 Task: Forward as attachment   from Email0000000010 including the signature Sign0000000001 to Email0000000001; Email000000002; Email000000003 with a subject Subject0000000022 and add a message Message0000000023. Forward as attachment   from Email0000000010 including the signature Sign0000000001 to Email0000000001 with a cc to Email0000000002 with a subject Subject0000000021 and add a message Message0000000023. Forward as attachment   from Email0000000010 including the signature Sign0000000001 to Email0000000001 with a cc to Email0000000002 and bcc to Email0000000003 with a subject Subject0000000021 and add a message Message0000000023. Forward as attachment   from Email0000000010 including the signature Sign0000000001 to Email0000000001; Email000000002 with a cc to Email0000000003; Email000000004 and bcc to Email0000000005 with a subject Subject0000000021 and add a message Message0000000023. Forward as attachment   from Email0000000010 including the signature Sign0000000001 to Email0000000001 with a cc to Email0000000002 with a subject Subject0000000021 and add a message Message0000000023
Action: Mouse moved to (1003, 310)
Screenshot: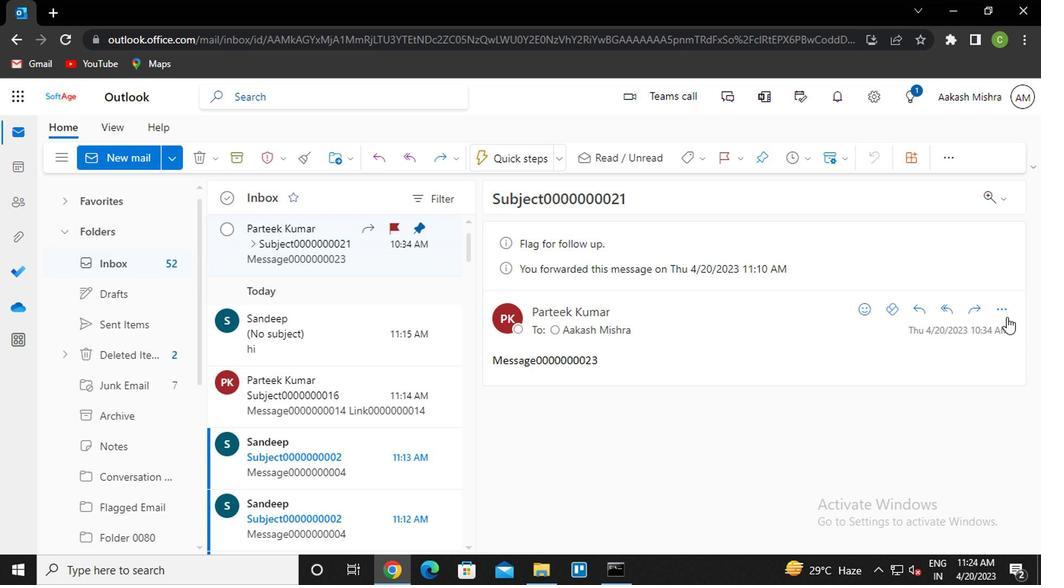 
Action: Mouse pressed left at (1003, 310)
Screenshot: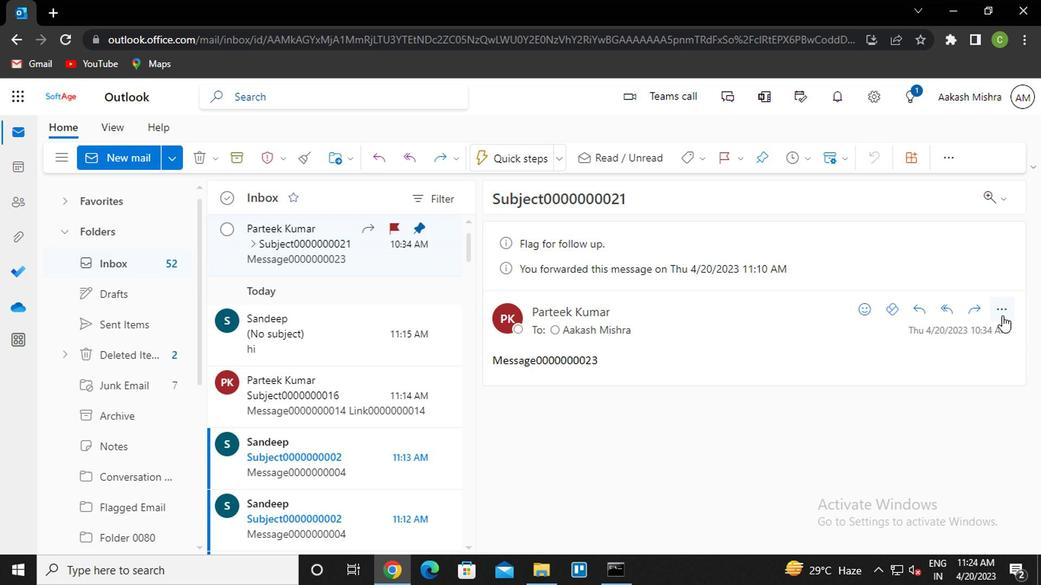 
Action: Mouse moved to (894, 183)
Screenshot: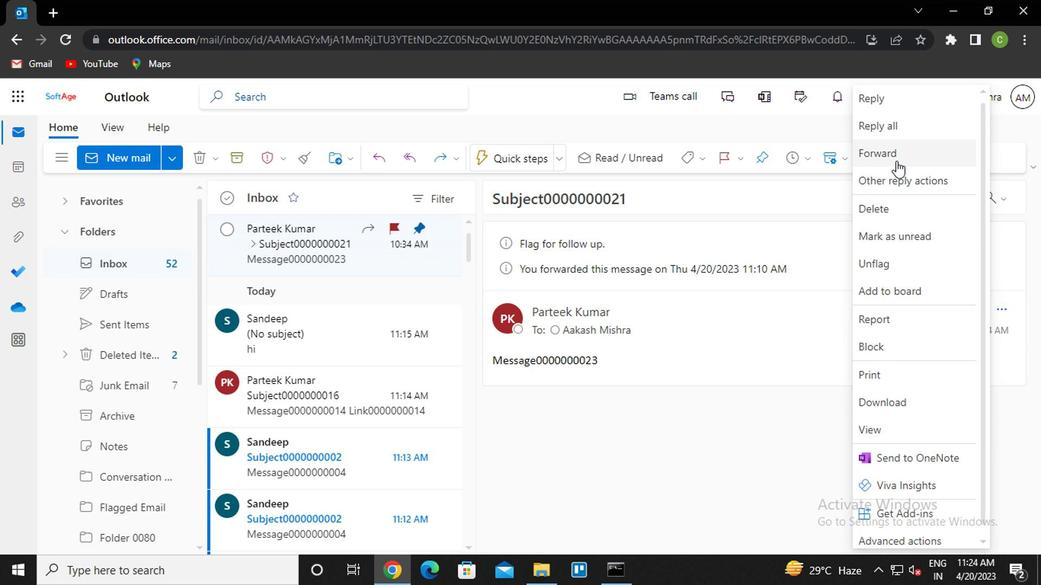 
Action: Mouse pressed left at (894, 183)
Screenshot: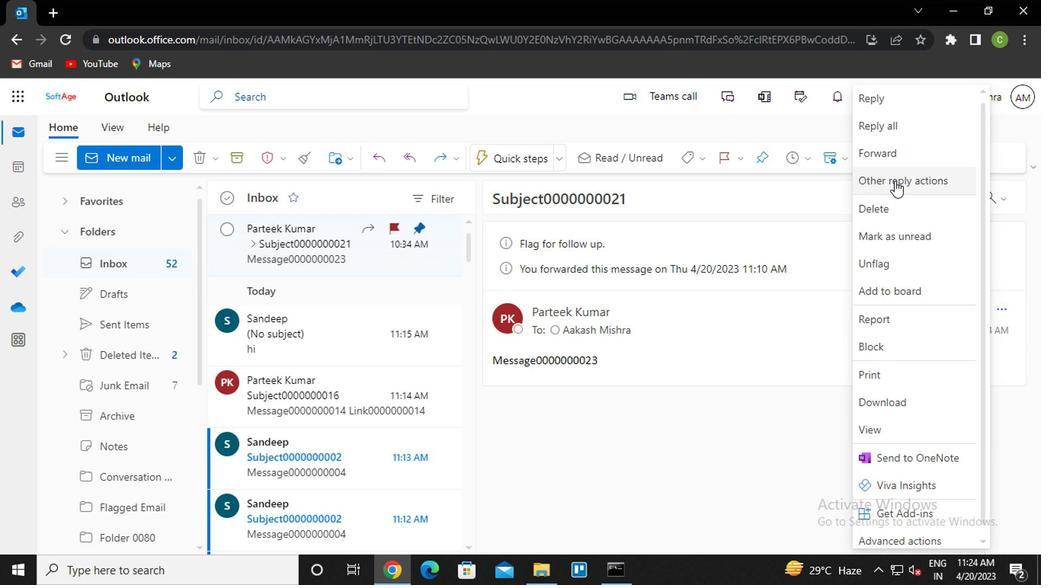 
Action: Mouse moved to (803, 203)
Screenshot: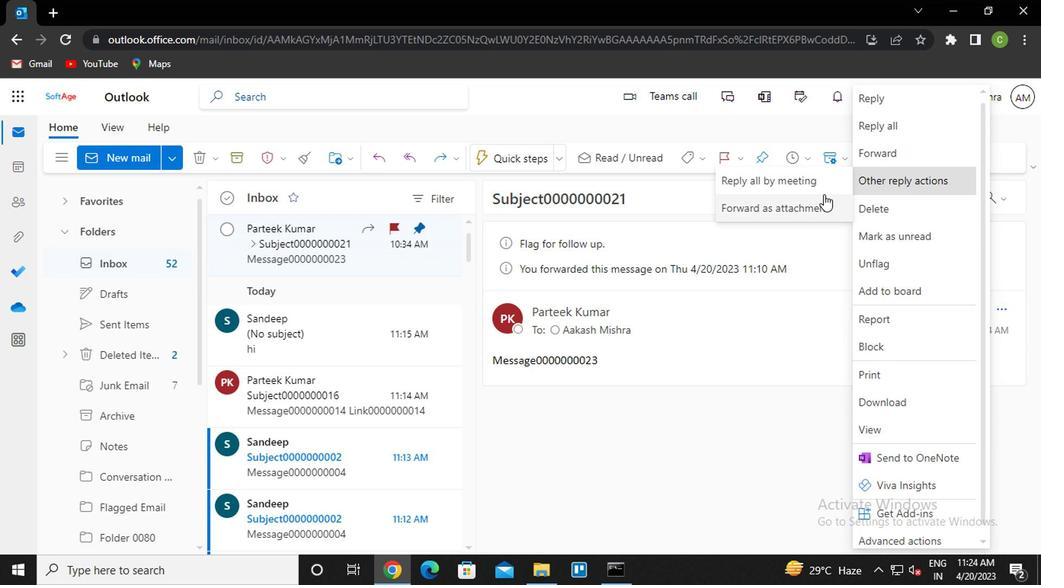 
Action: Mouse pressed left at (803, 203)
Screenshot: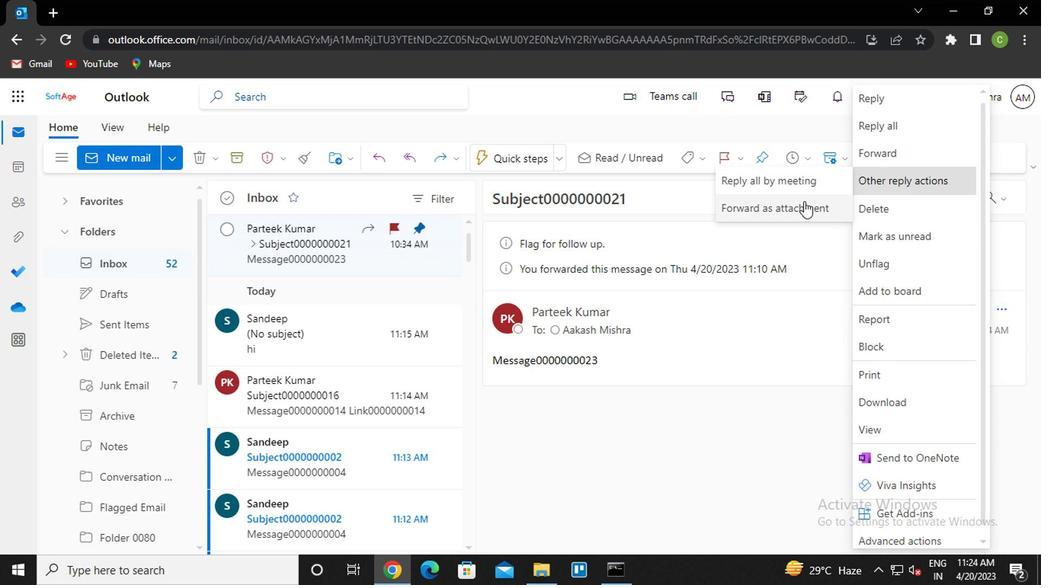 
Action: Mouse moved to (781, 159)
Screenshot: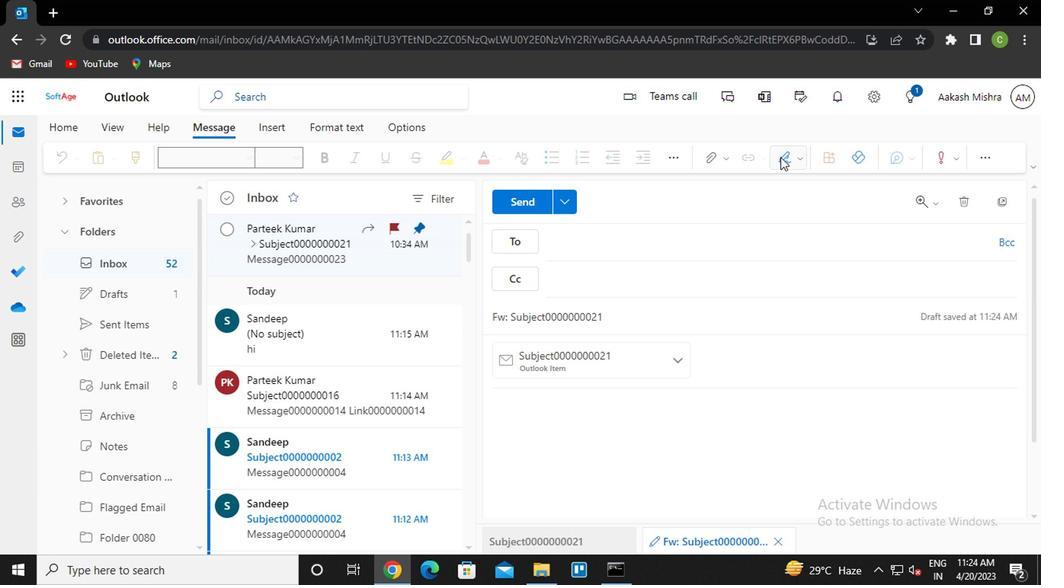 
Action: Mouse pressed left at (781, 159)
Screenshot: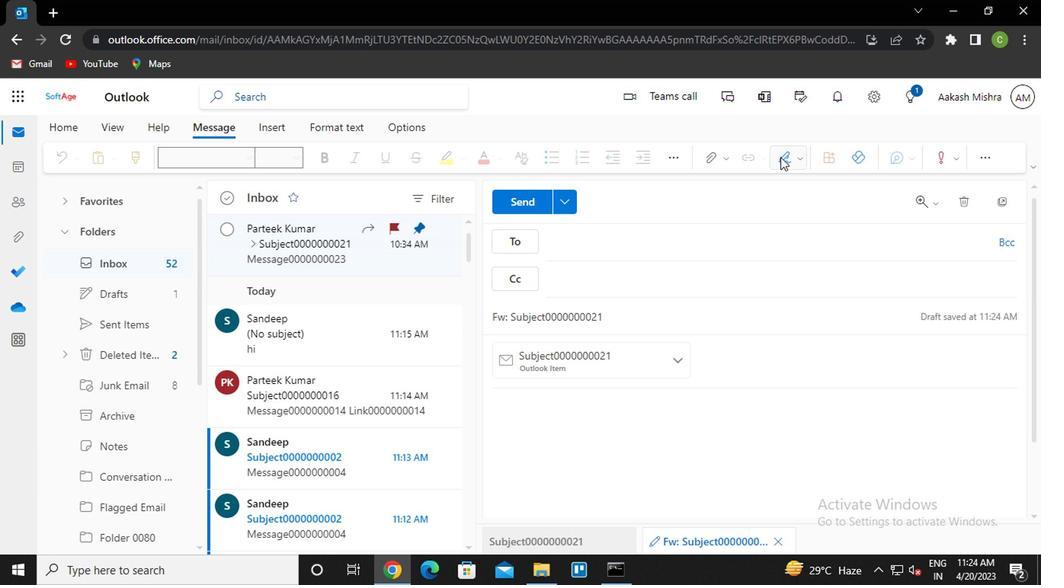 
Action: Mouse moved to (758, 183)
Screenshot: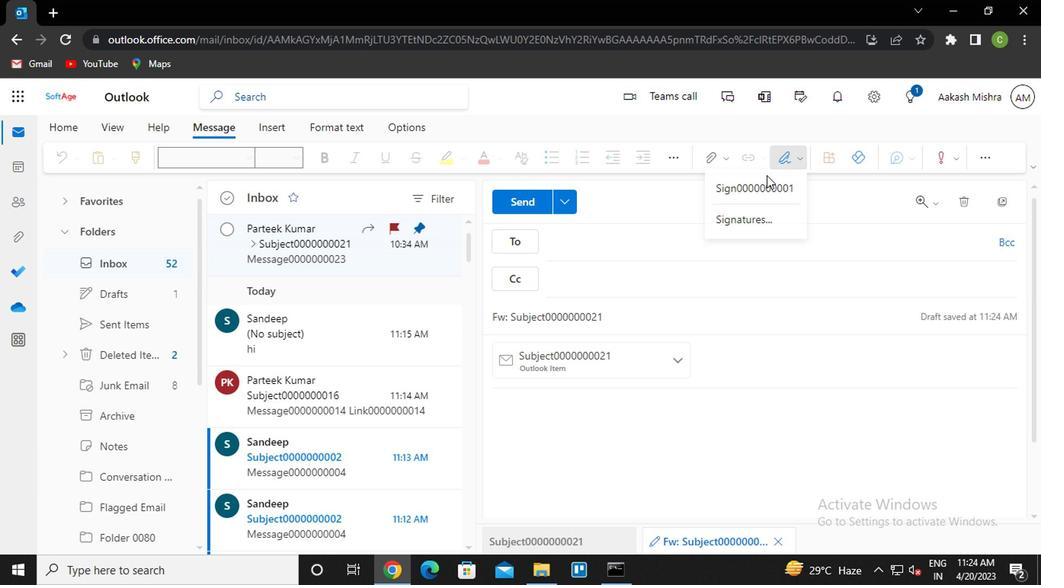 
Action: Mouse pressed left at (758, 183)
Screenshot: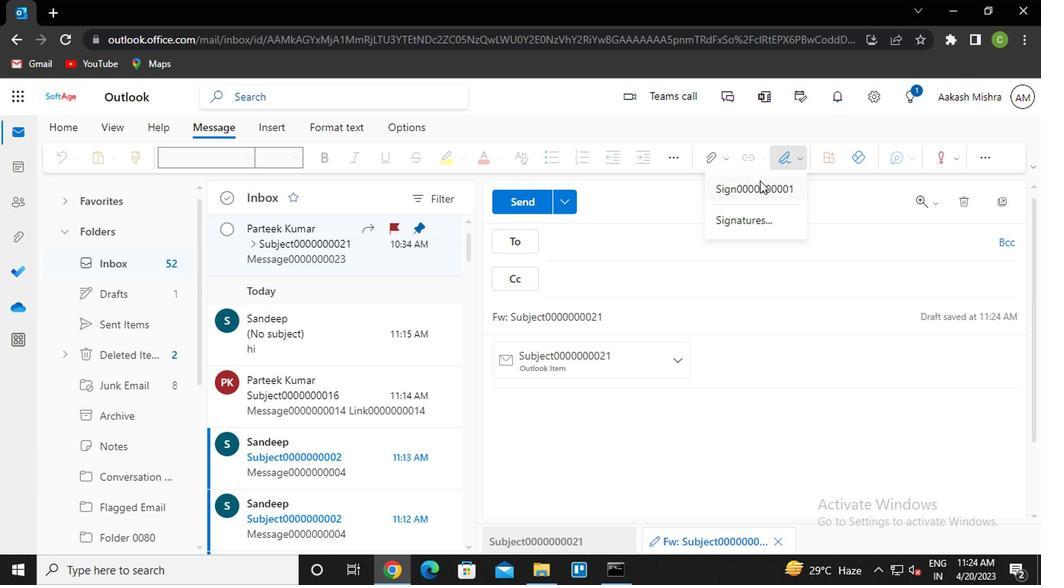 
Action: Mouse moved to (585, 247)
Screenshot: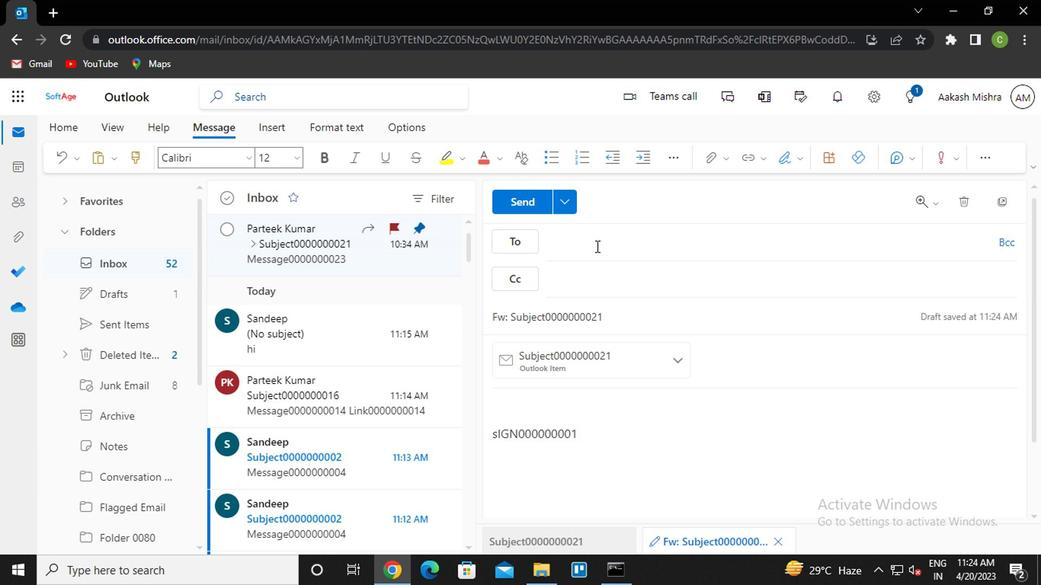 
Action: Mouse pressed left at (585, 247)
Screenshot: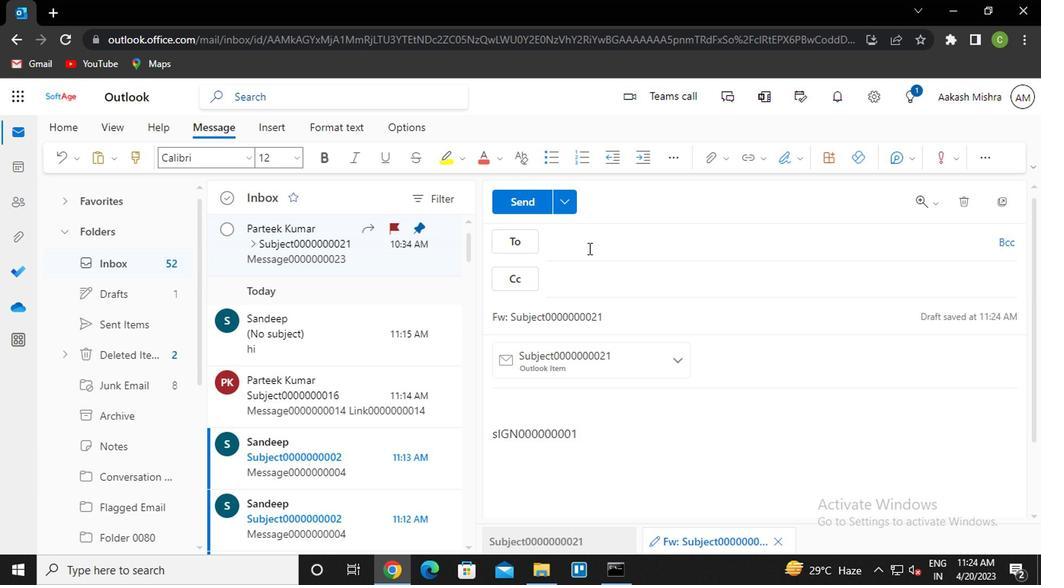 
Action: Key pressed san<Key.enter>van<Key.enter>nik<Key.enter>
Screenshot: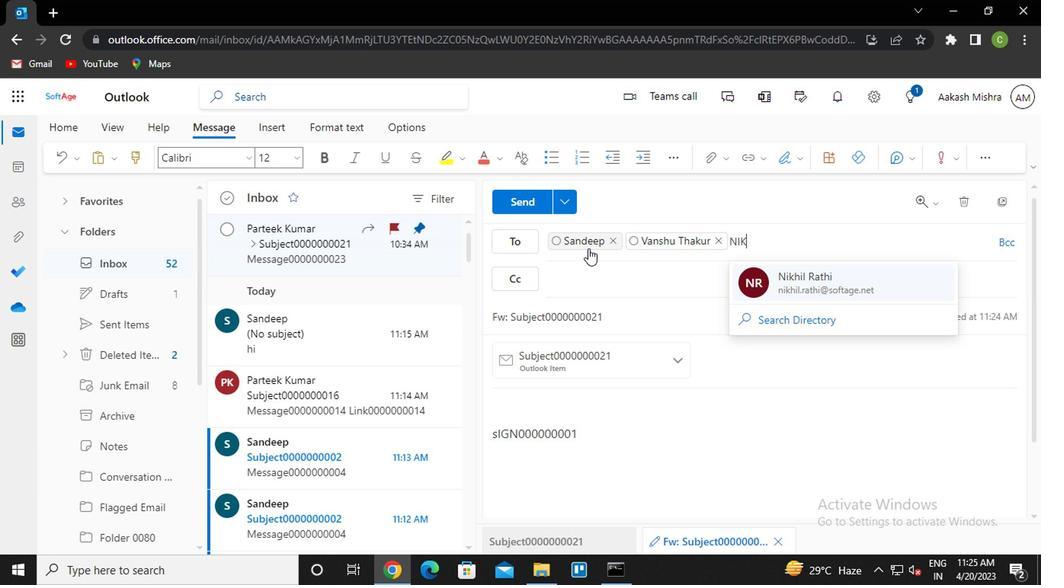 
Action: Mouse moved to (628, 302)
Screenshot: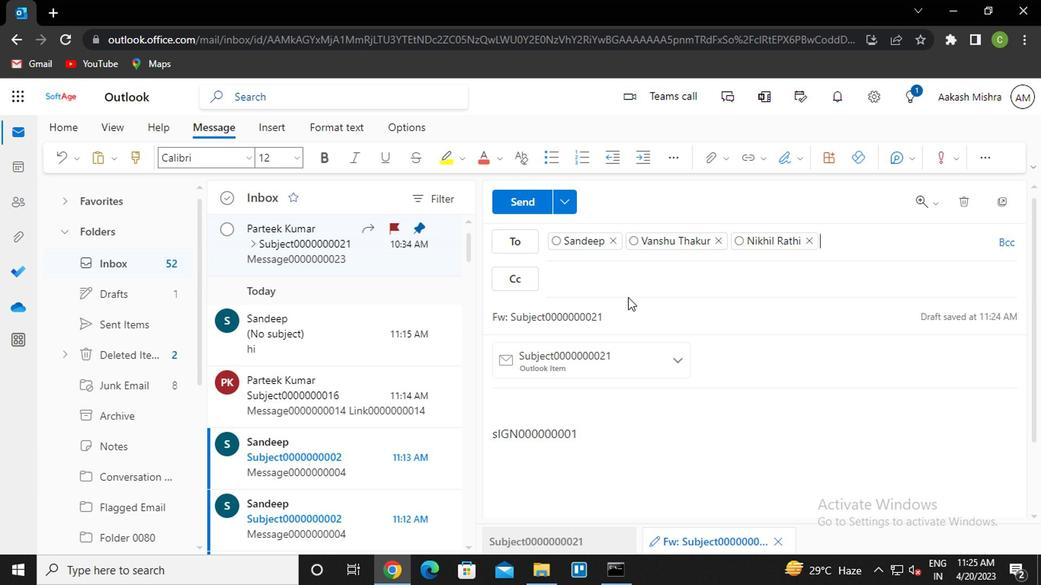 
Action: Mouse pressed left at (628, 302)
Screenshot: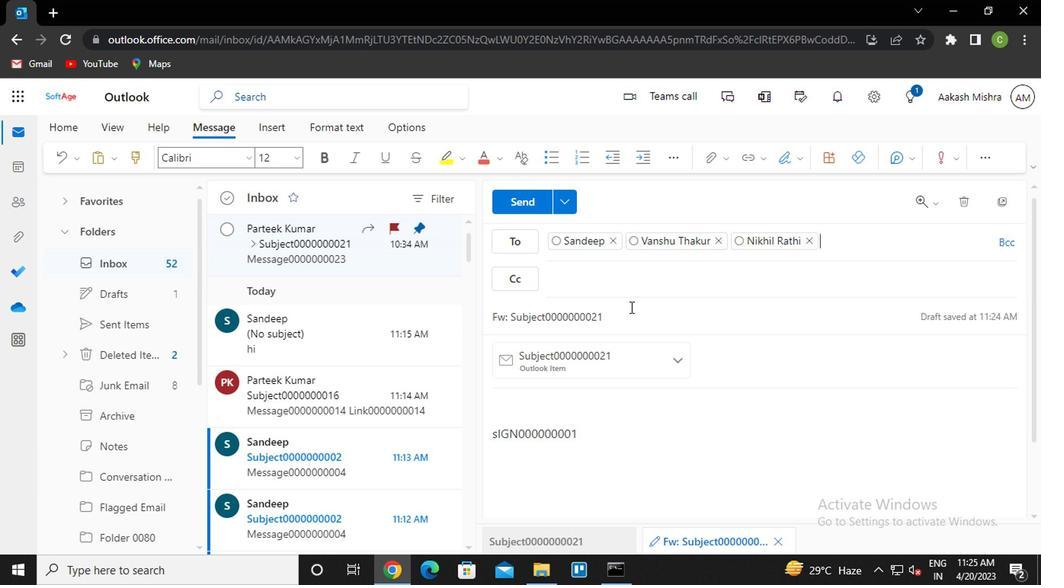 
Action: Mouse moved to (628, 302)
Screenshot: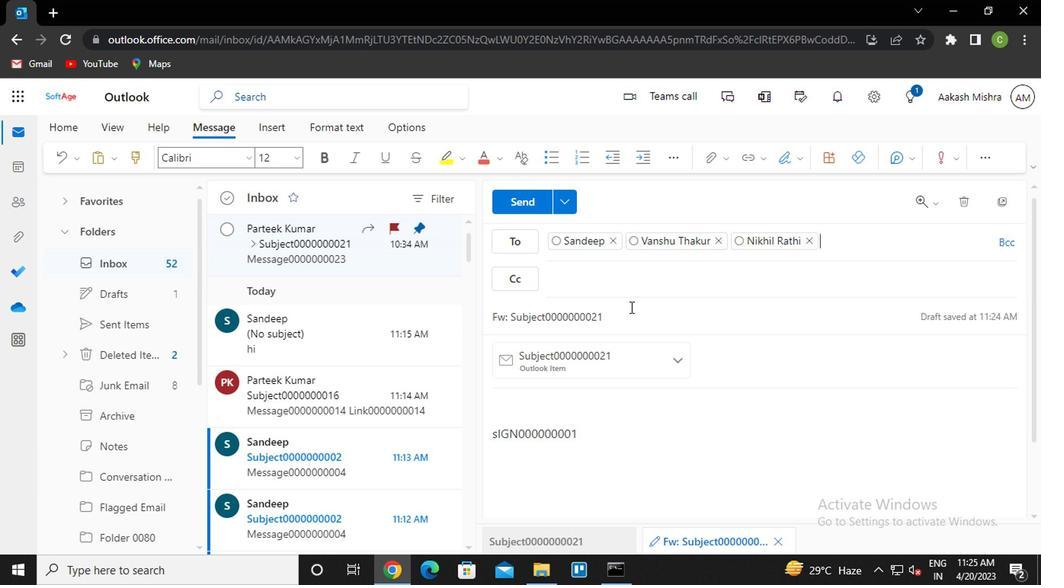 
Action: Key pressed <Key.backspace>2
Screenshot: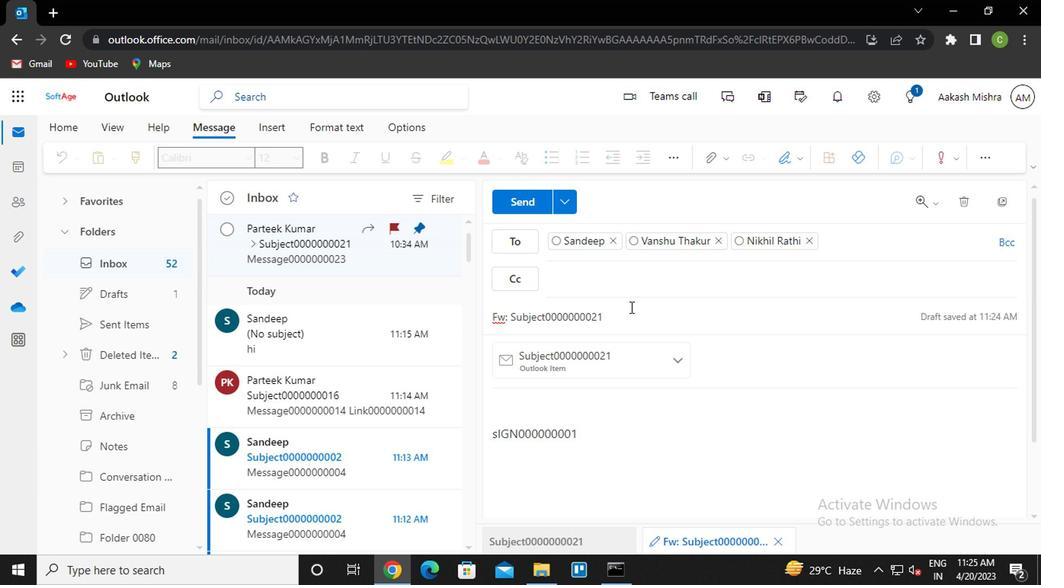 
Action: Mouse moved to (621, 426)
Screenshot: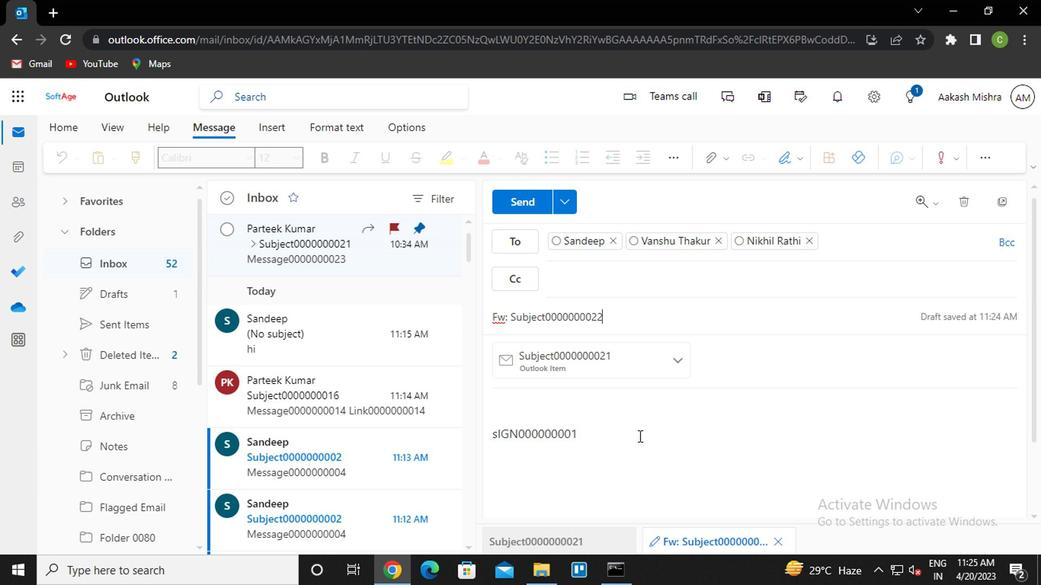 
Action: Mouse pressed left at (621, 426)
Screenshot: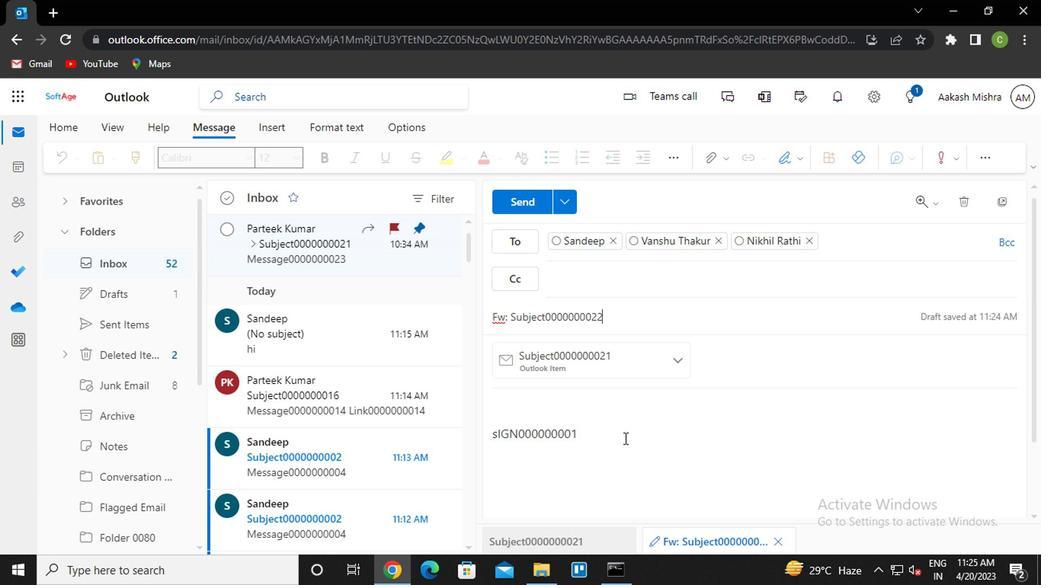 
Action: Key pressed <Key.enter><Key.caps_lock>m<Key.caps_lock><Key.backspace>m<Key.caps_lock>essage0000000023
Screenshot: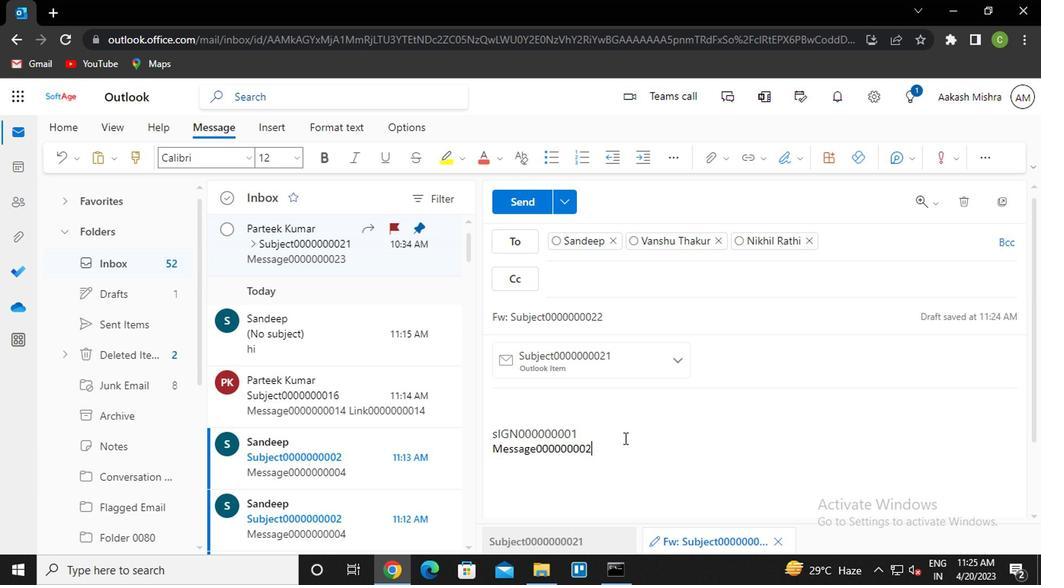 
Action: Mouse moved to (520, 208)
Screenshot: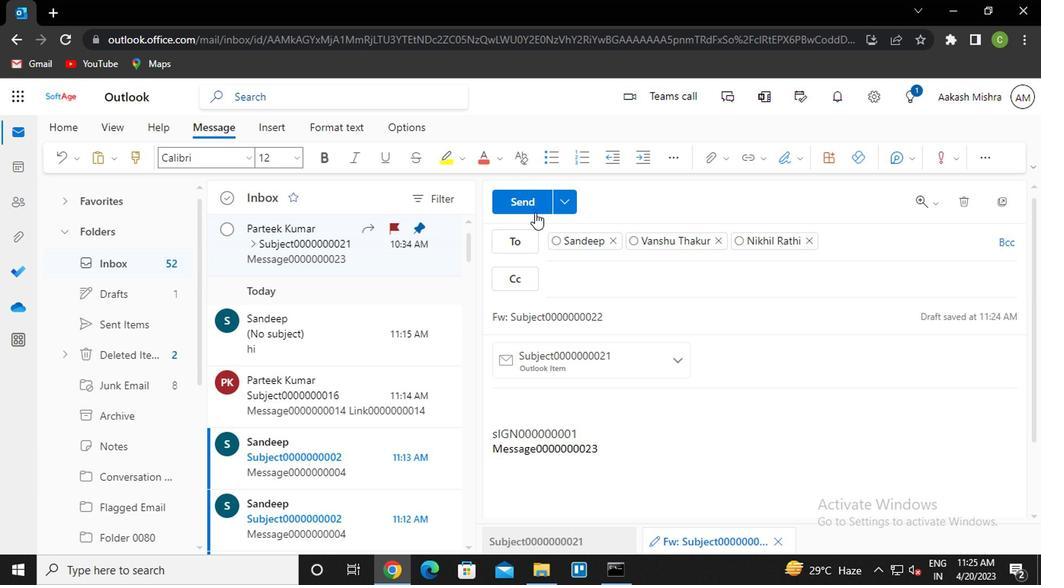 
Action: Mouse pressed left at (520, 208)
Screenshot: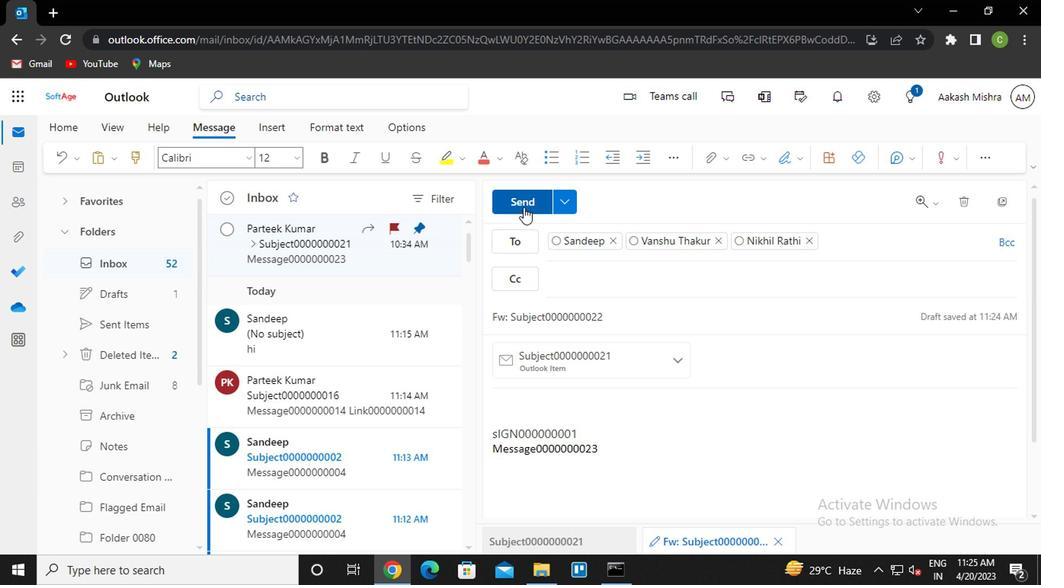 
Action: Mouse moved to (1002, 308)
Screenshot: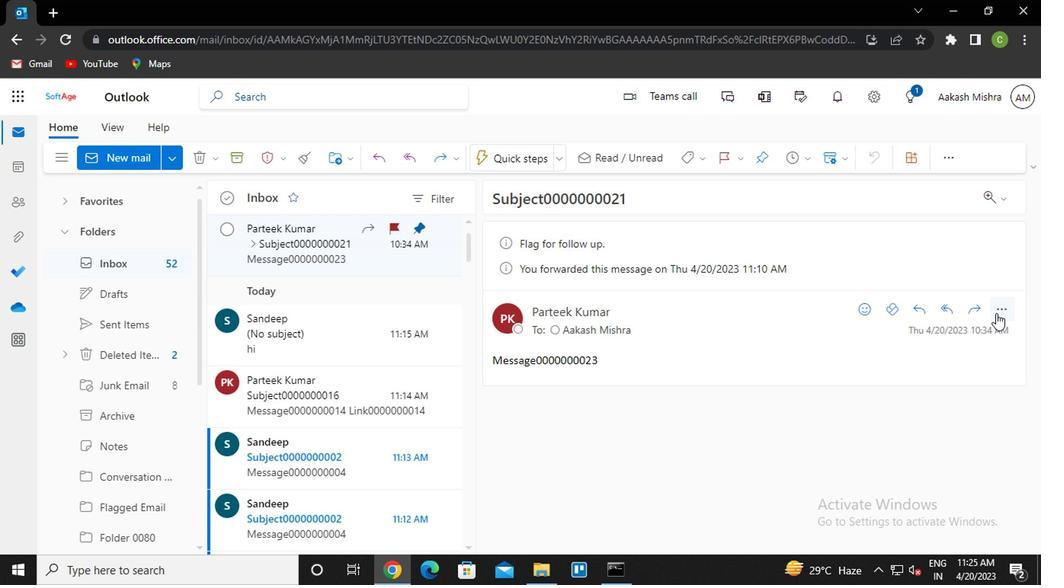
Action: Mouse pressed left at (1002, 308)
Screenshot: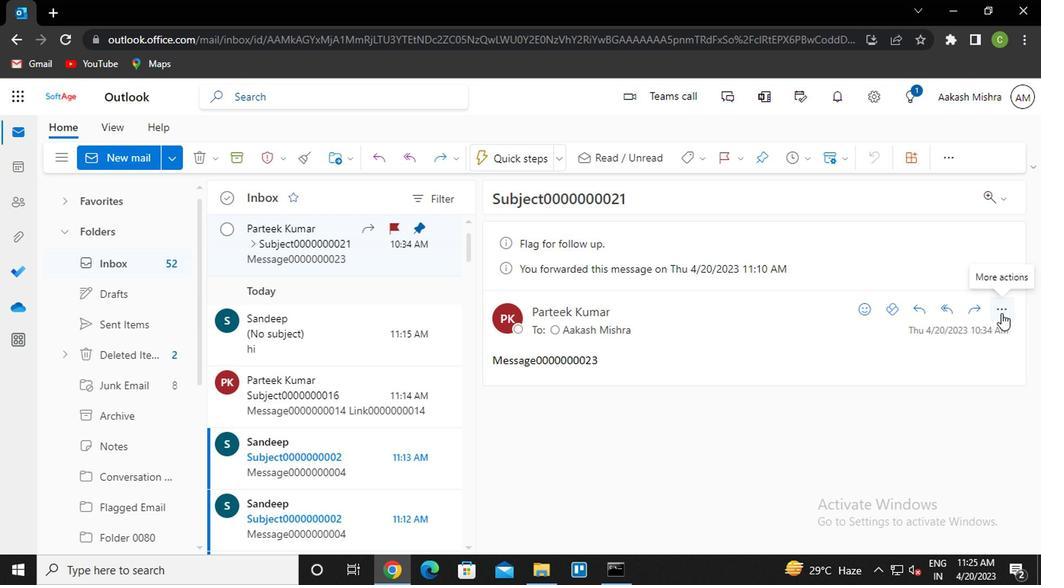 
Action: Mouse moved to (894, 175)
Screenshot: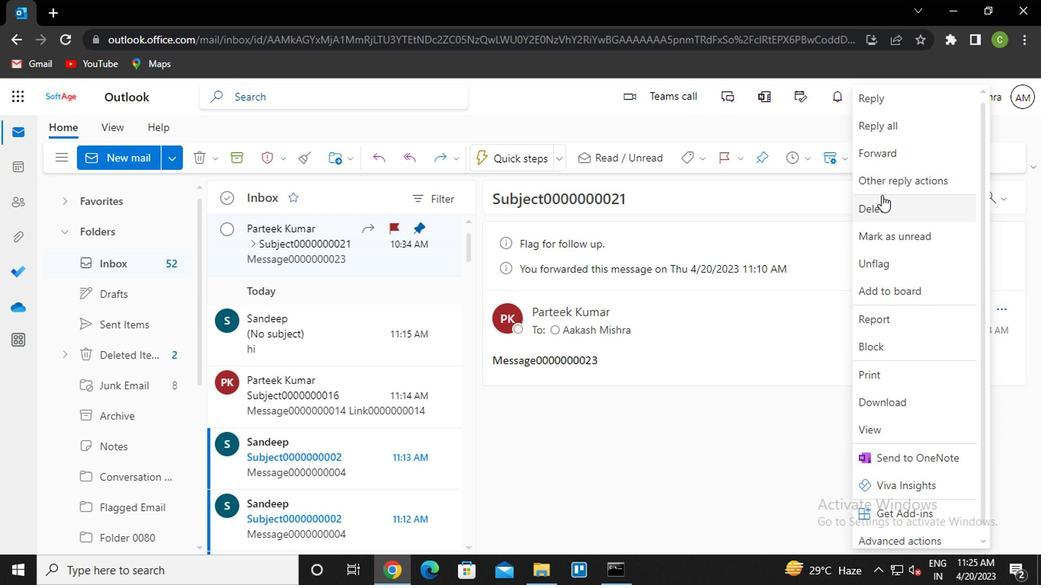 
Action: Mouse pressed left at (894, 175)
Screenshot: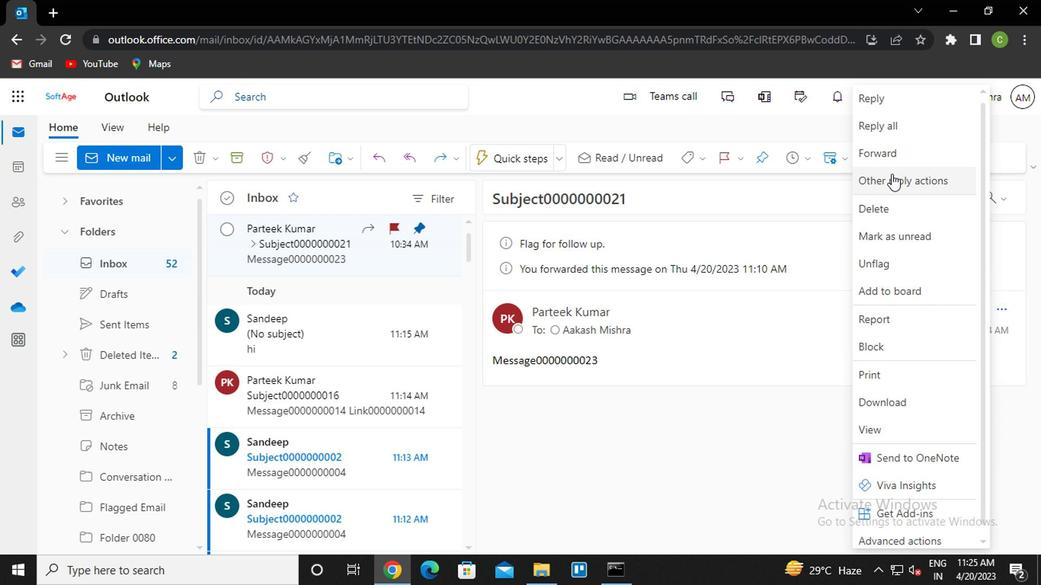 
Action: Mouse moved to (774, 206)
Screenshot: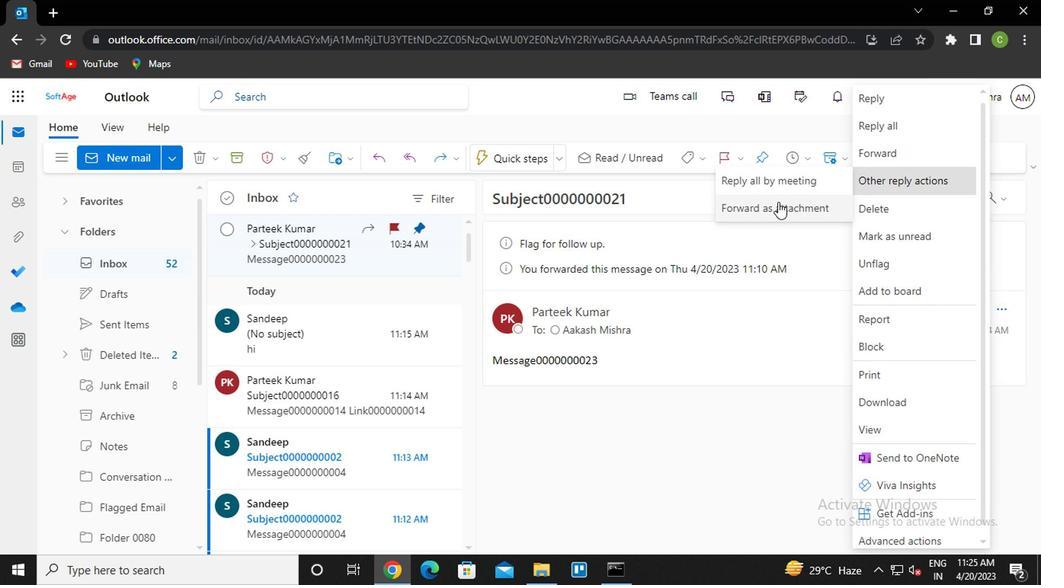 
Action: Mouse pressed left at (774, 206)
Screenshot: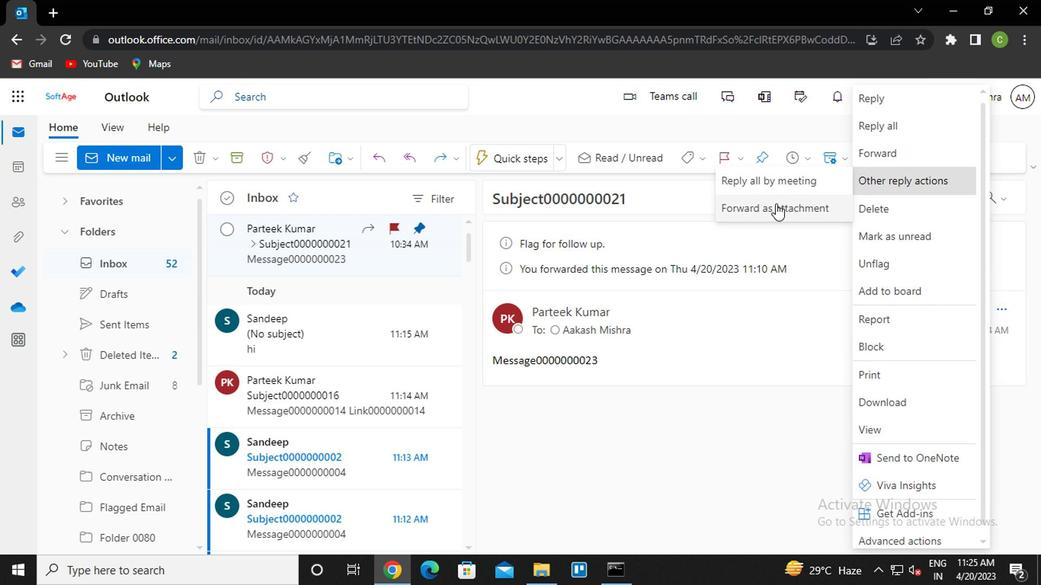
Action: Mouse moved to (772, 157)
Screenshot: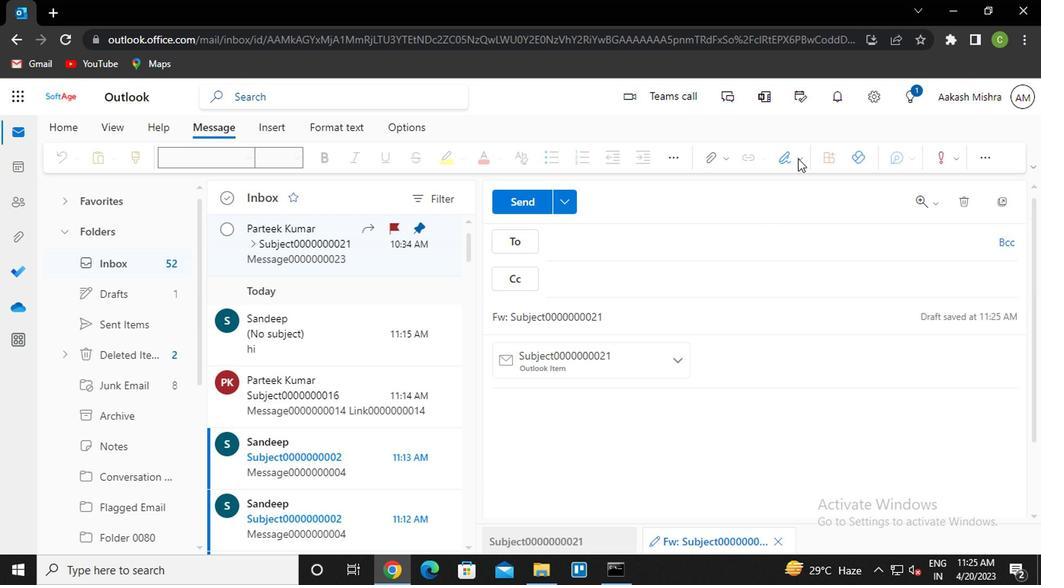 
Action: Mouse pressed left at (772, 157)
Screenshot: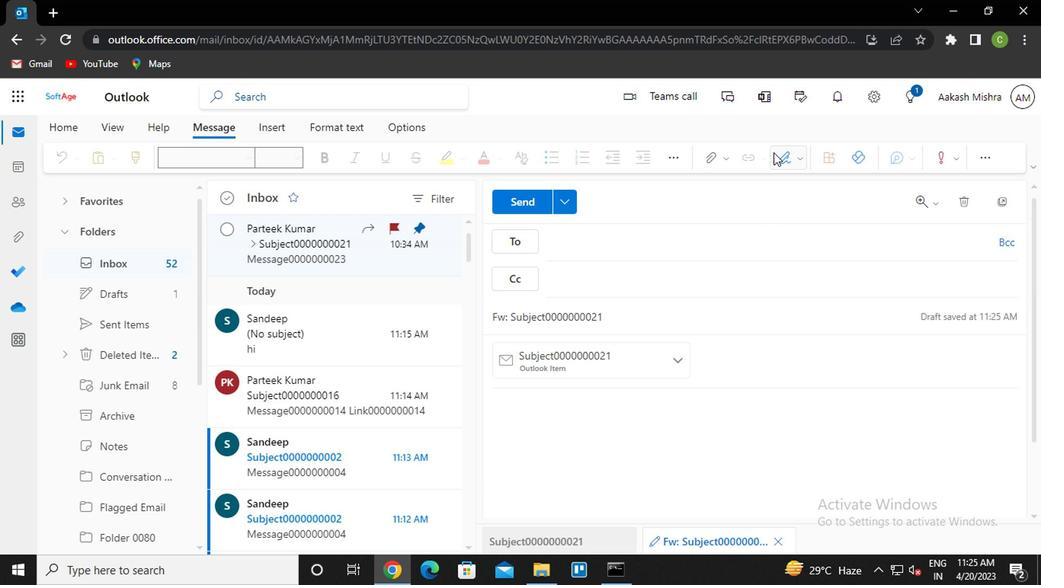 
Action: Mouse moved to (768, 188)
Screenshot: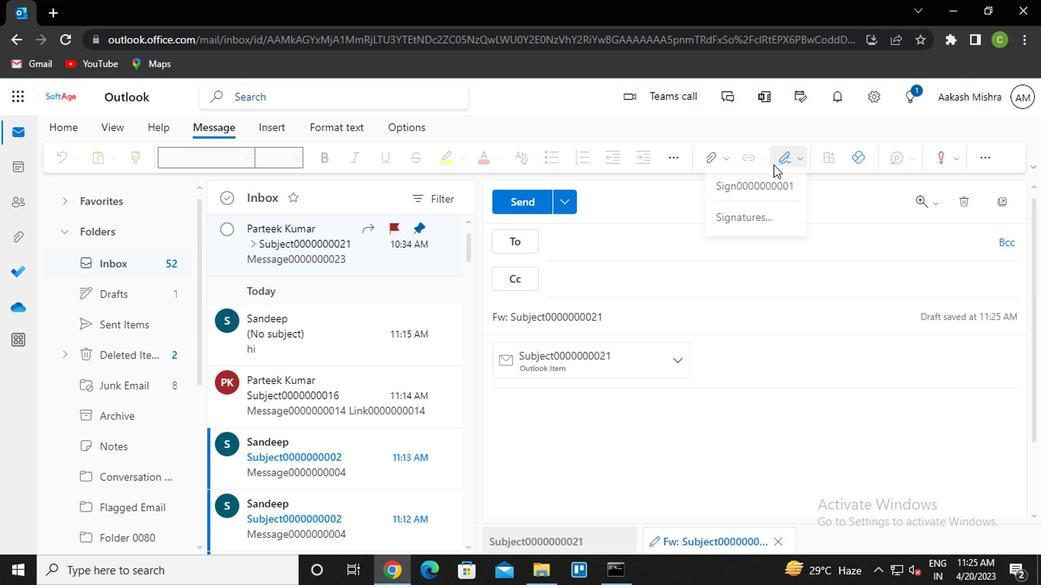 
Action: Mouse pressed left at (768, 188)
Screenshot: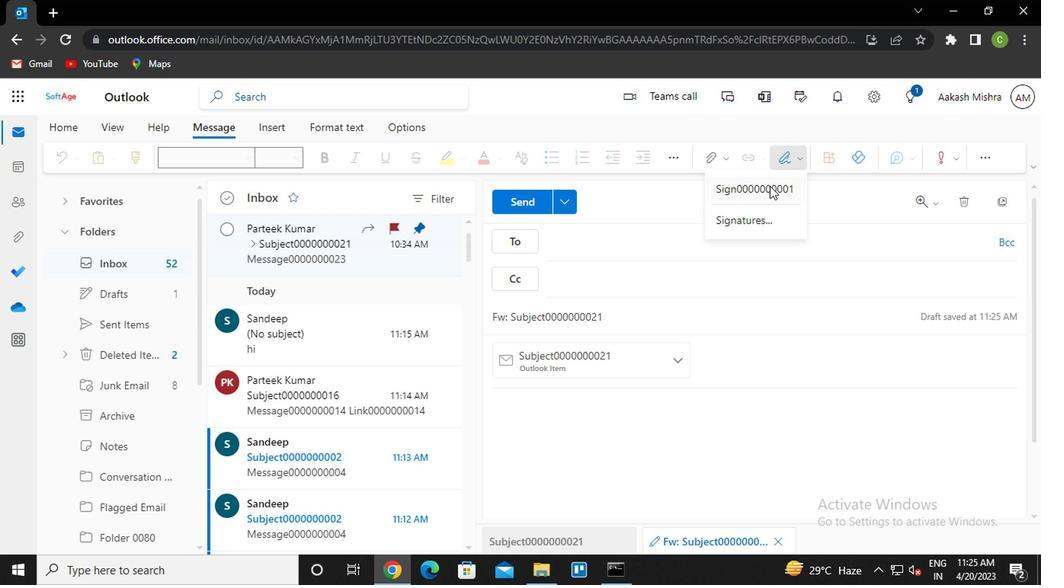 
Action: Mouse moved to (606, 239)
Screenshot: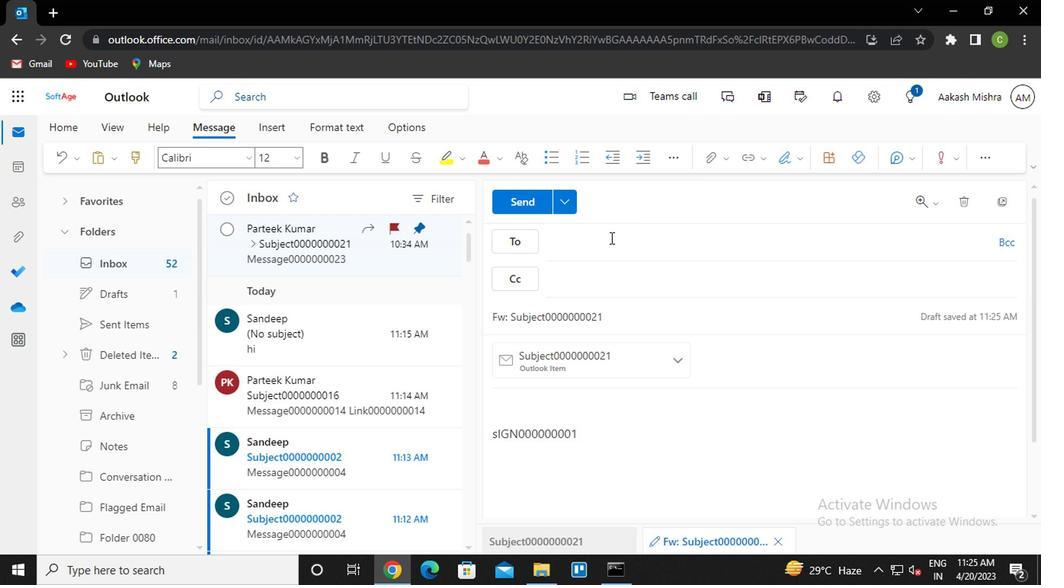 
Action: Mouse pressed left at (606, 239)
Screenshot: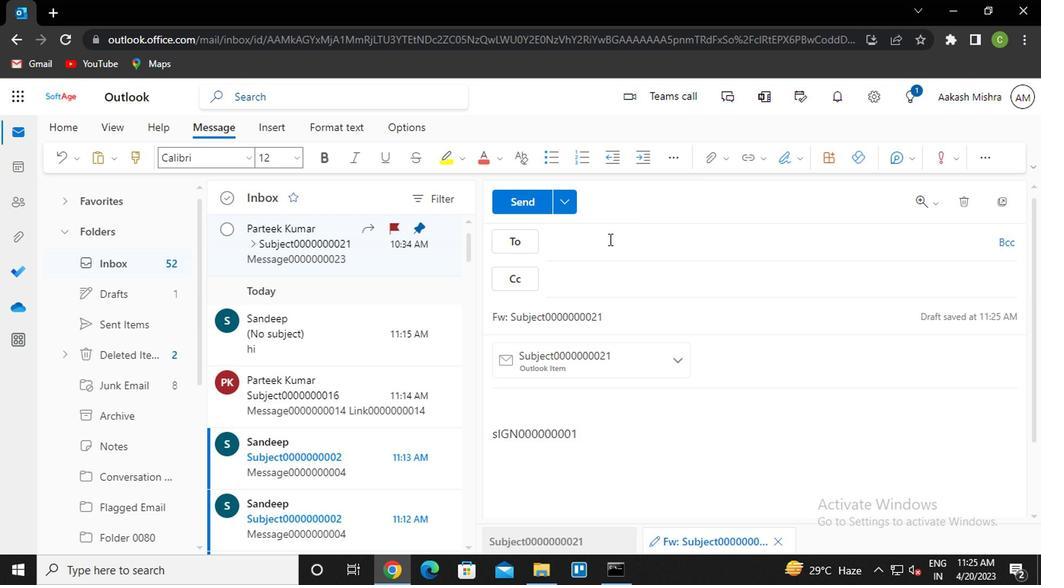 
Action: Key pressed san<Key.enter>
Screenshot: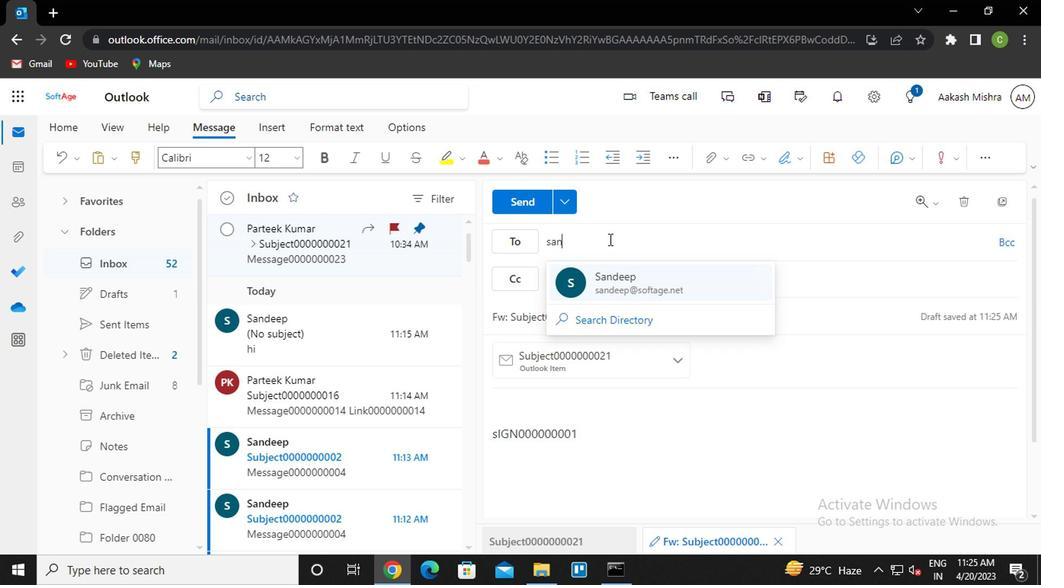 
Action: Mouse moved to (581, 283)
Screenshot: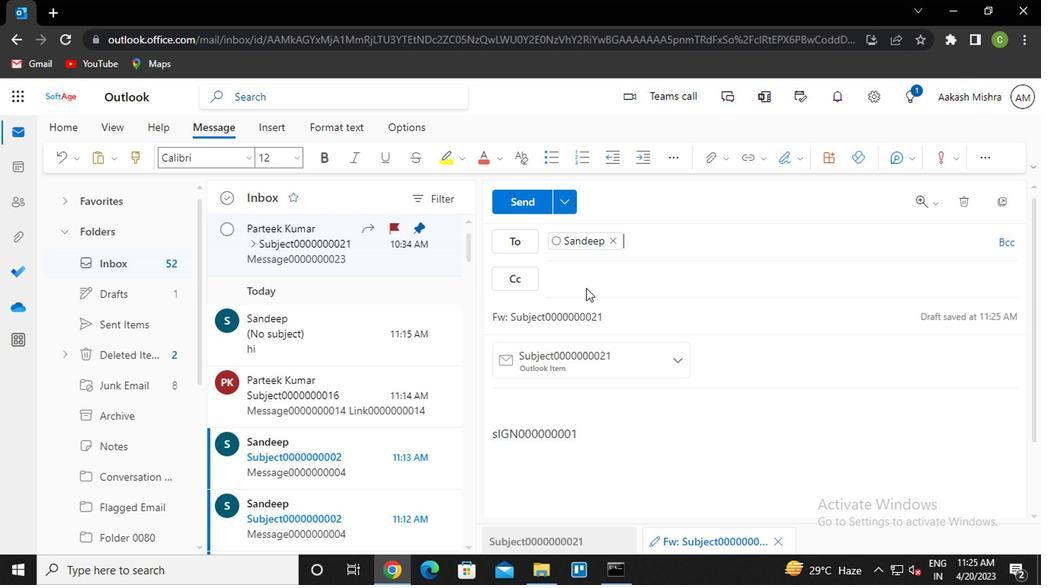 
Action: Mouse pressed left at (581, 283)
Screenshot: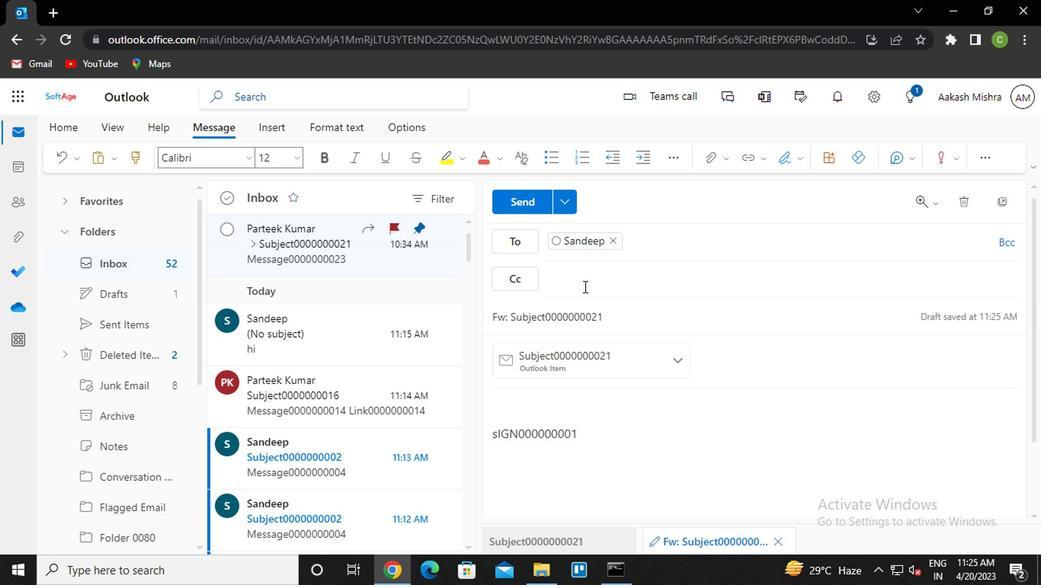 
Action: Key pressed van<Key.enter>
Screenshot: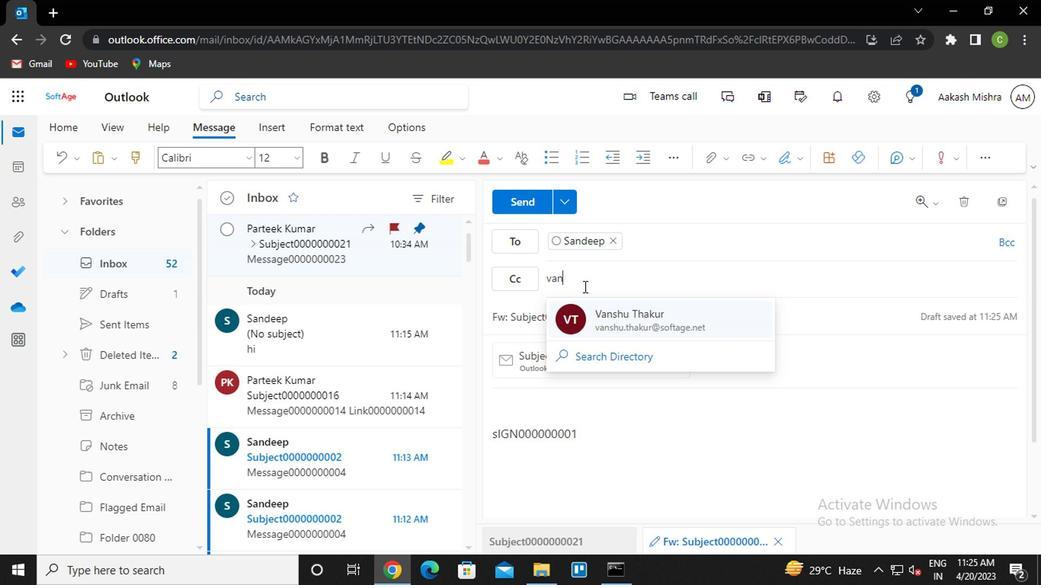 
Action: Mouse moved to (588, 416)
Screenshot: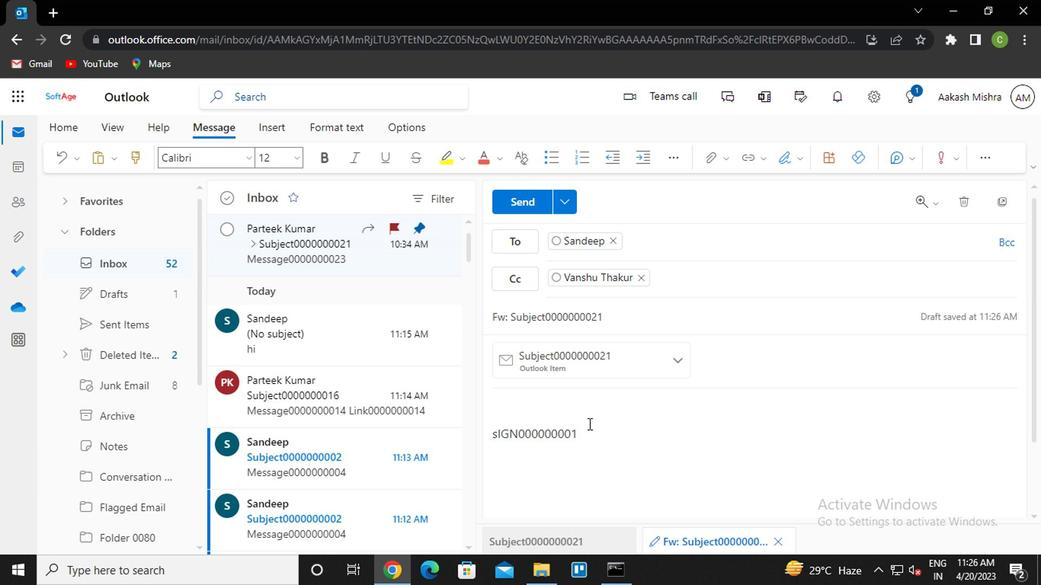 
Action: Mouse pressed left at (588, 416)
Screenshot: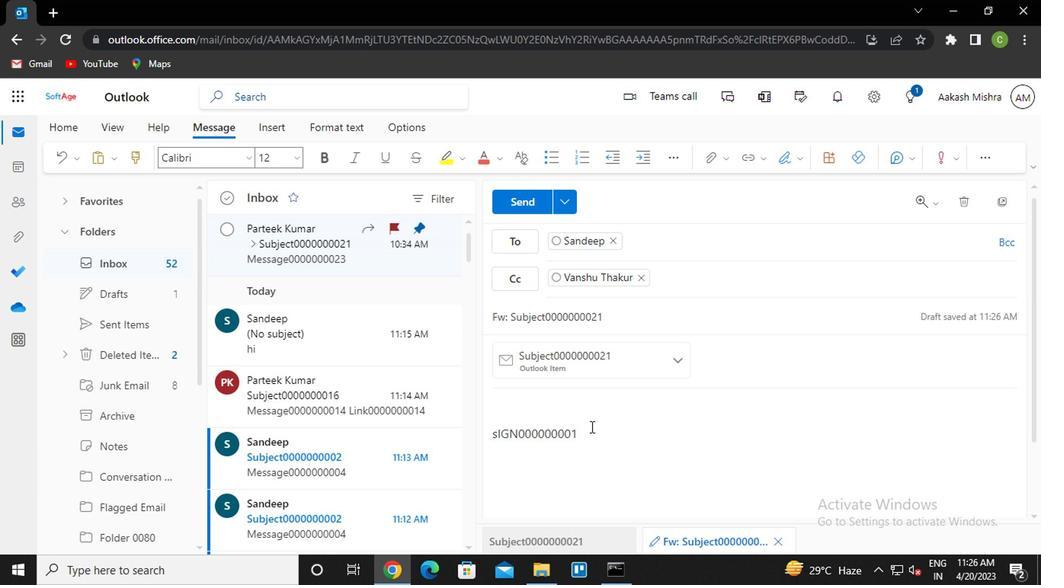 
Action: Key pressed <Key.enter><Key.caps_lock>m<Key.caps_lock>essage0000000023
Screenshot: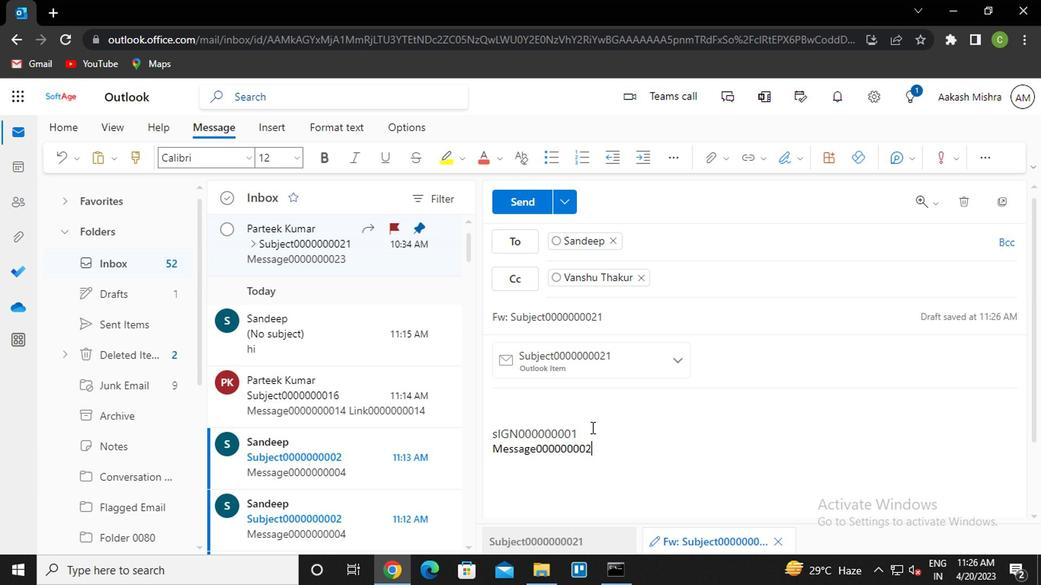 
Action: Mouse moved to (503, 196)
Screenshot: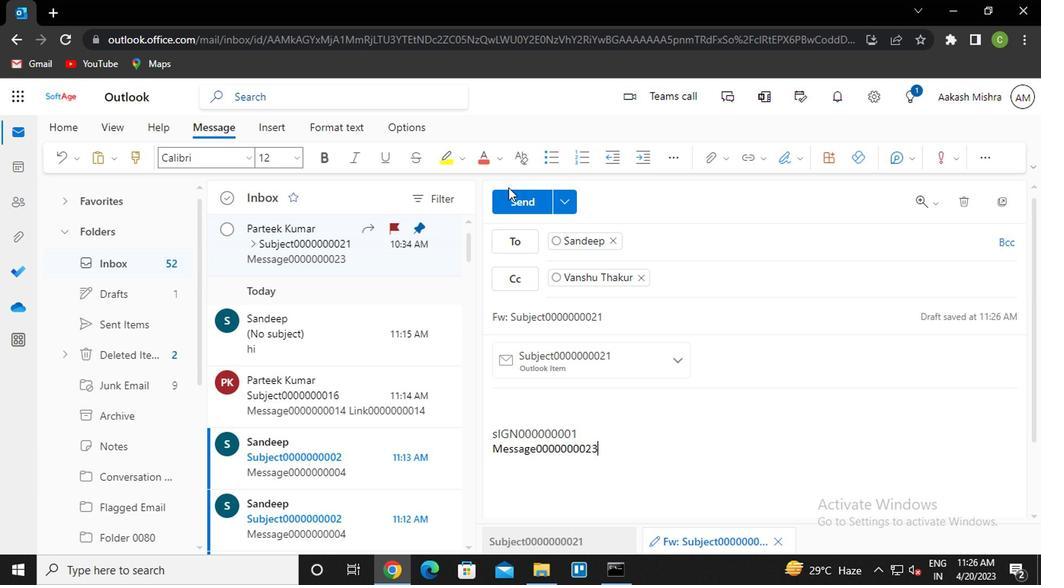
Action: Mouse pressed left at (503, 196)
Screenshot: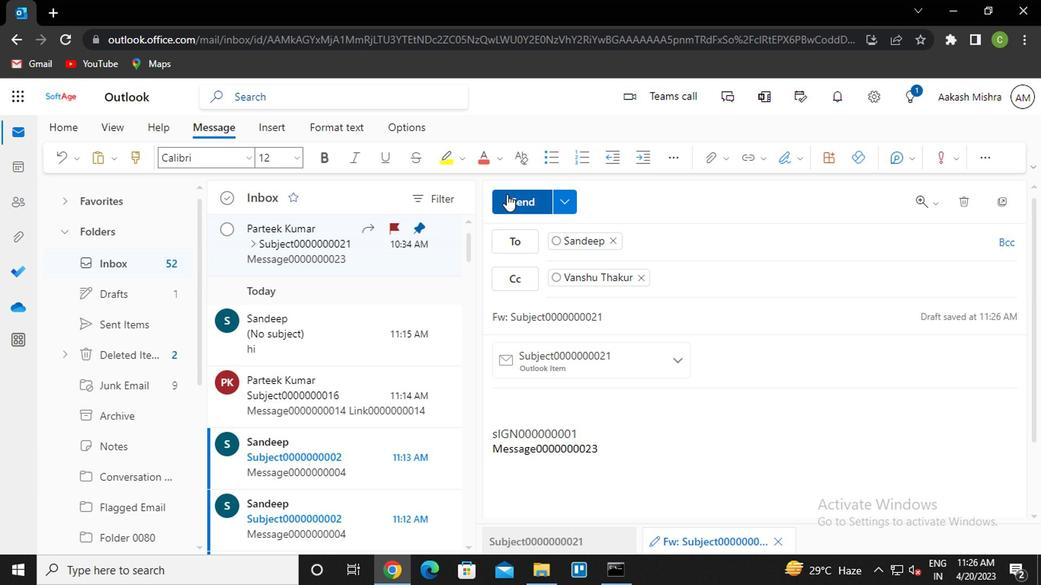 
Action: Mouse moved to (1012, 308)
Screenshot: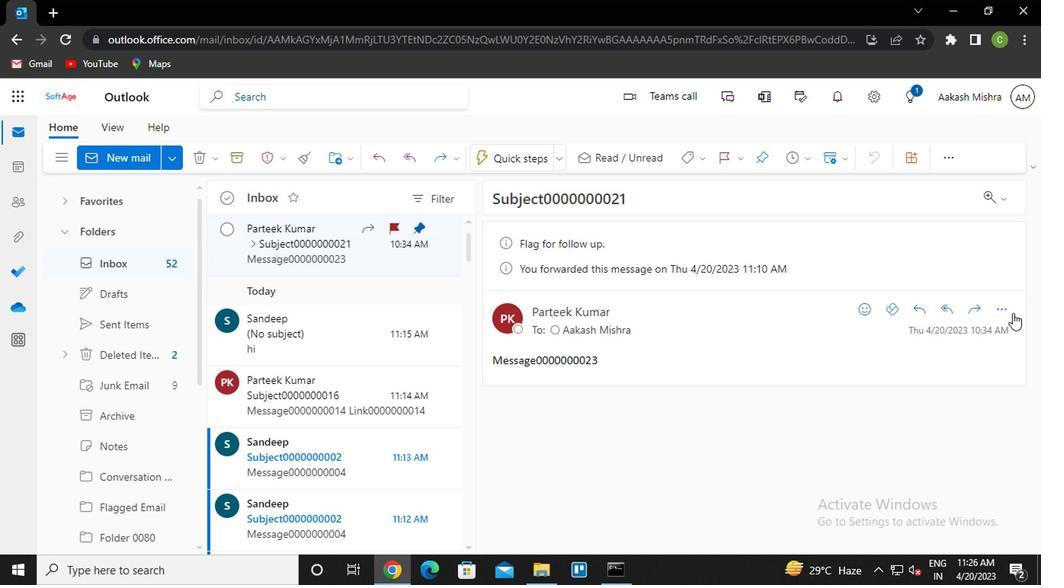 
Action: Mouse pressed left at (1012, 308)
Screenshot: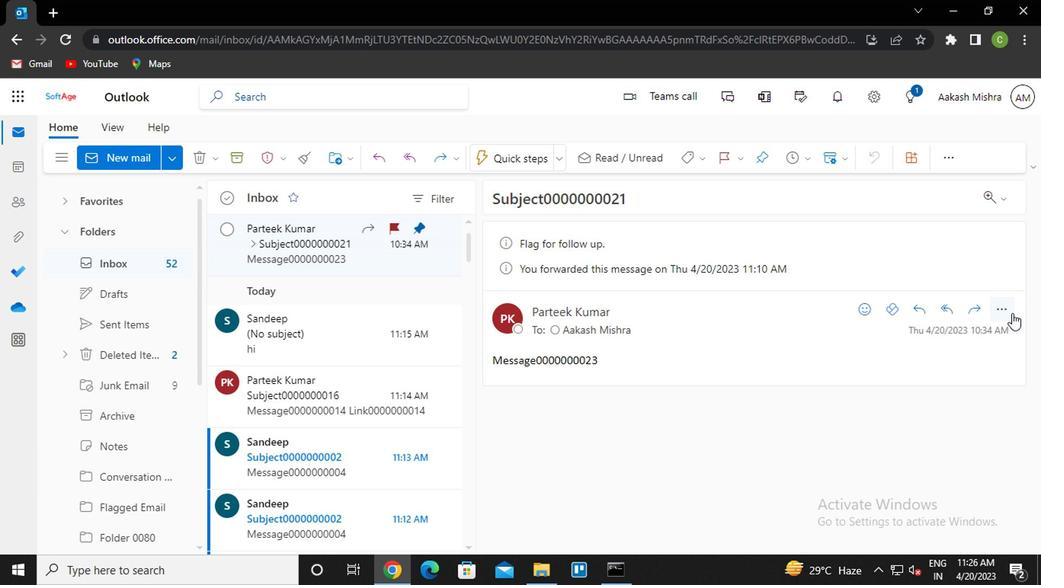 
Action: Mouse moved to (907, 186)
Screenshot: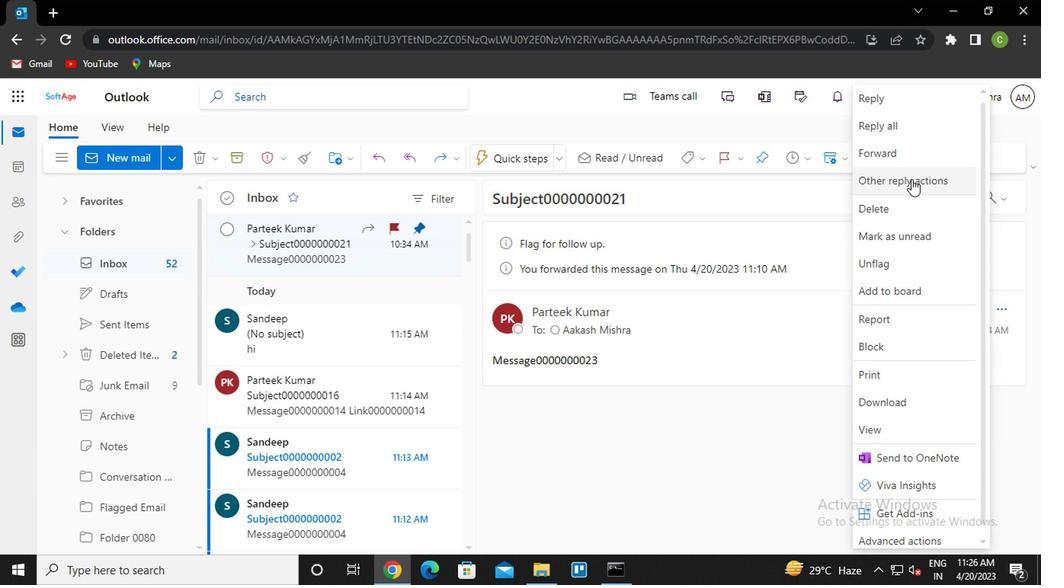 
Action: Mouse pressed left at (907, 186)
Screenshot: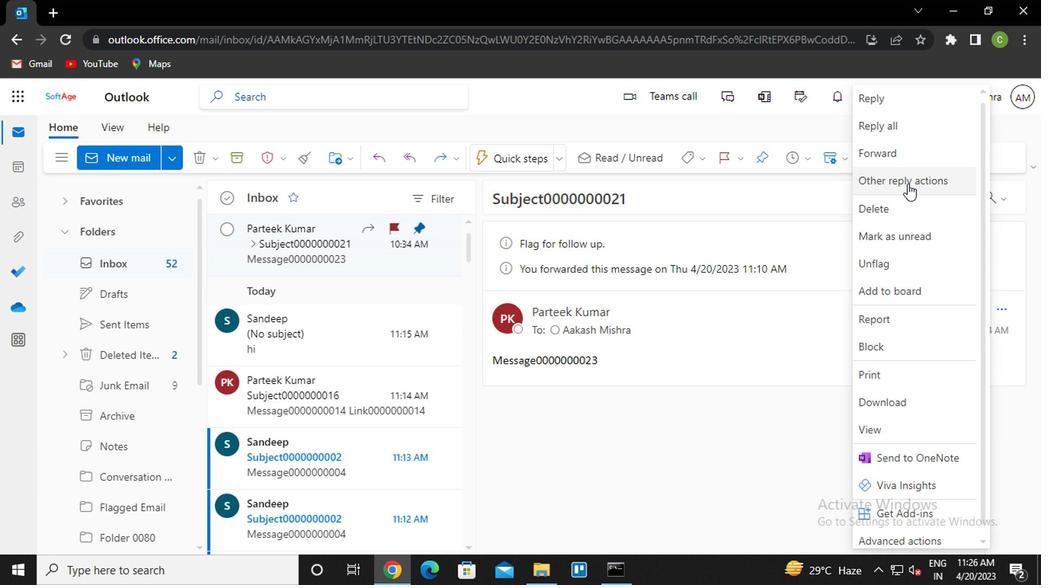 
Action: Mouse moved to (804, 206)
Screenshot: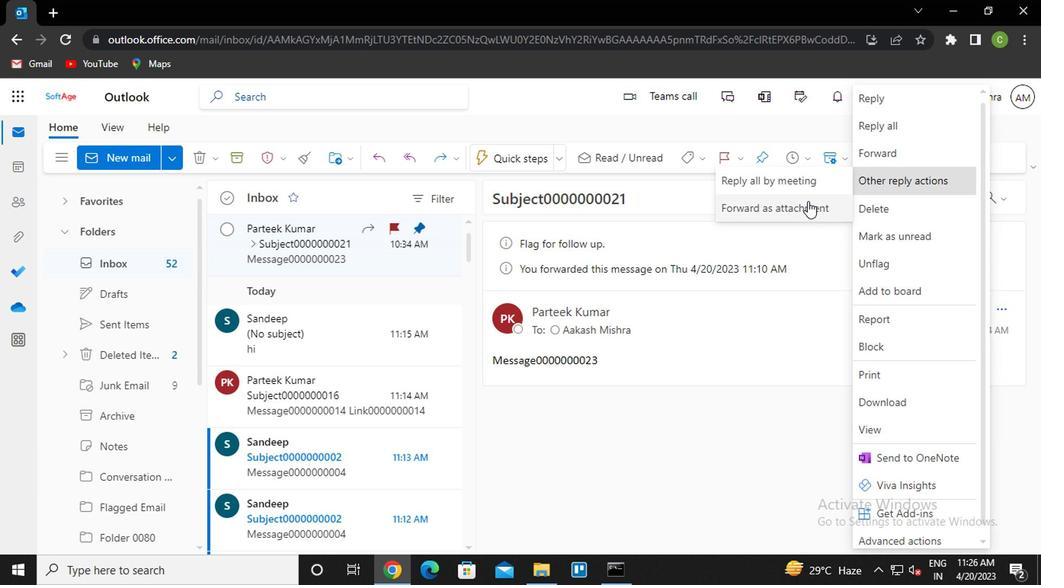 
Action: Mouse pressed left at (804, 206)
Screenshot: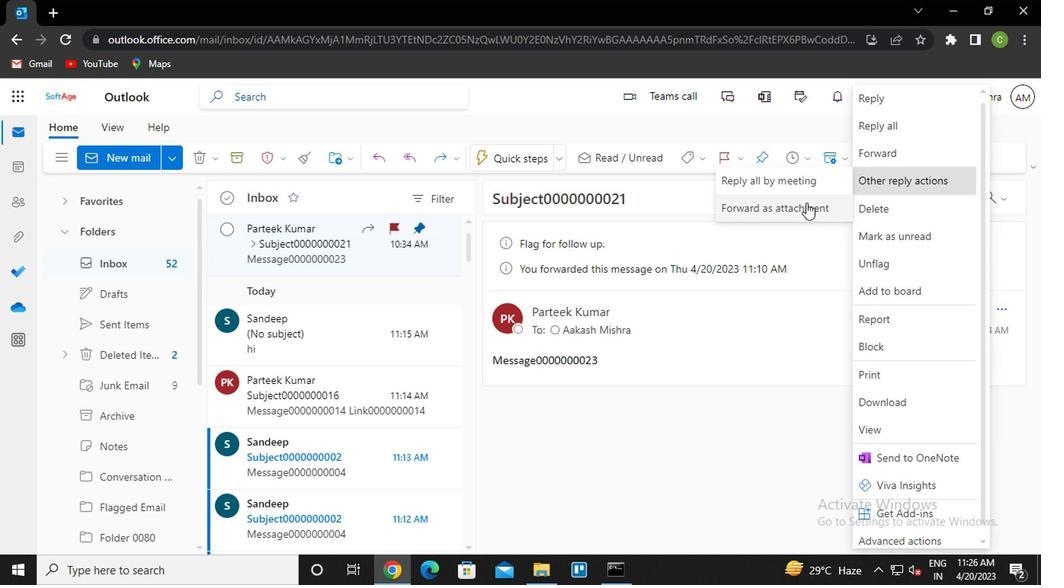
Action: Mouse moved to (768, 162)
Screenshot: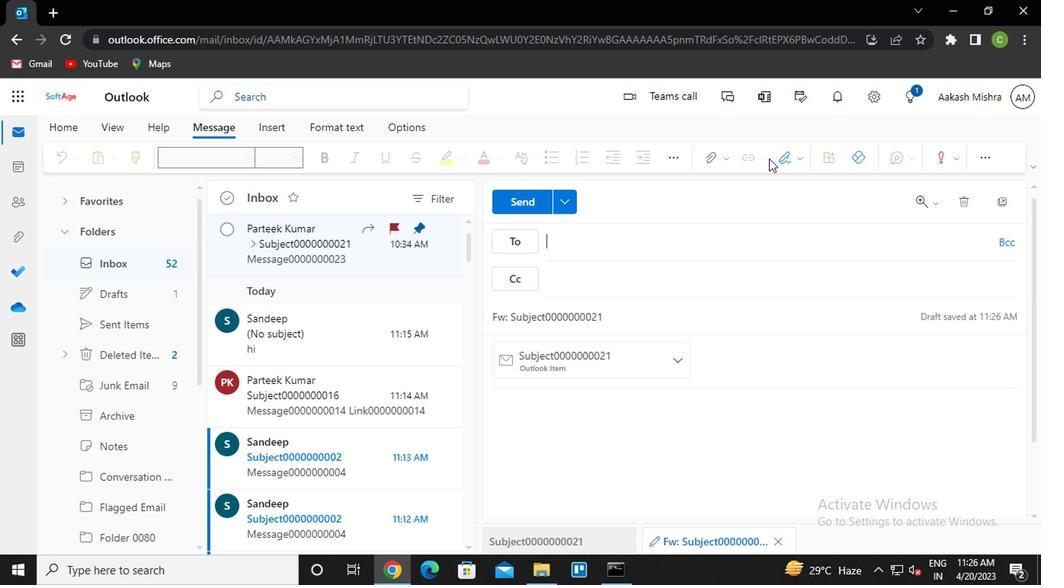 
Action: Mouse pressed left at (768, 162)
Screenshot: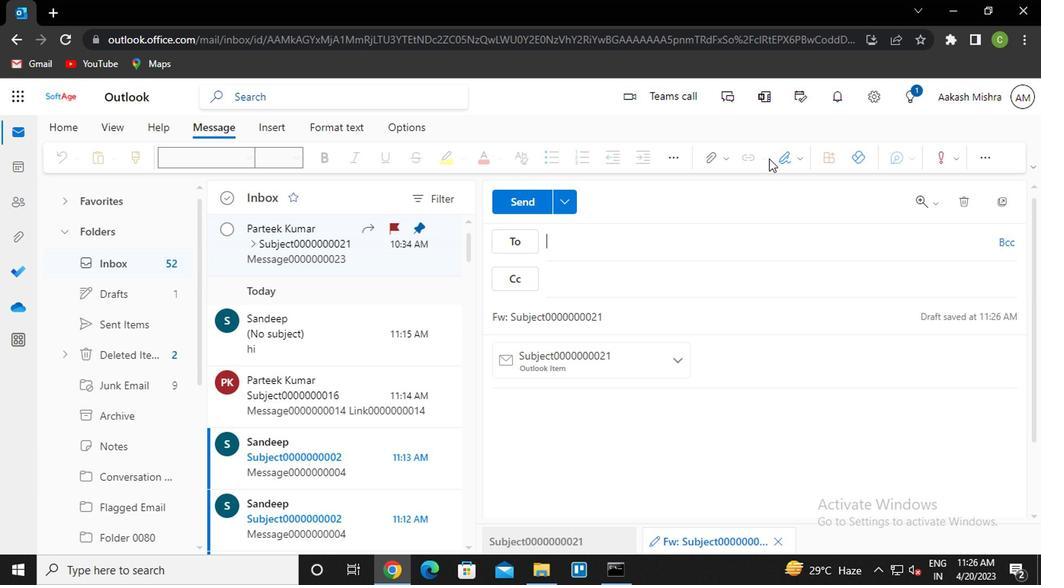 
Action: Mouse moved to (756, 188)
Screenshot: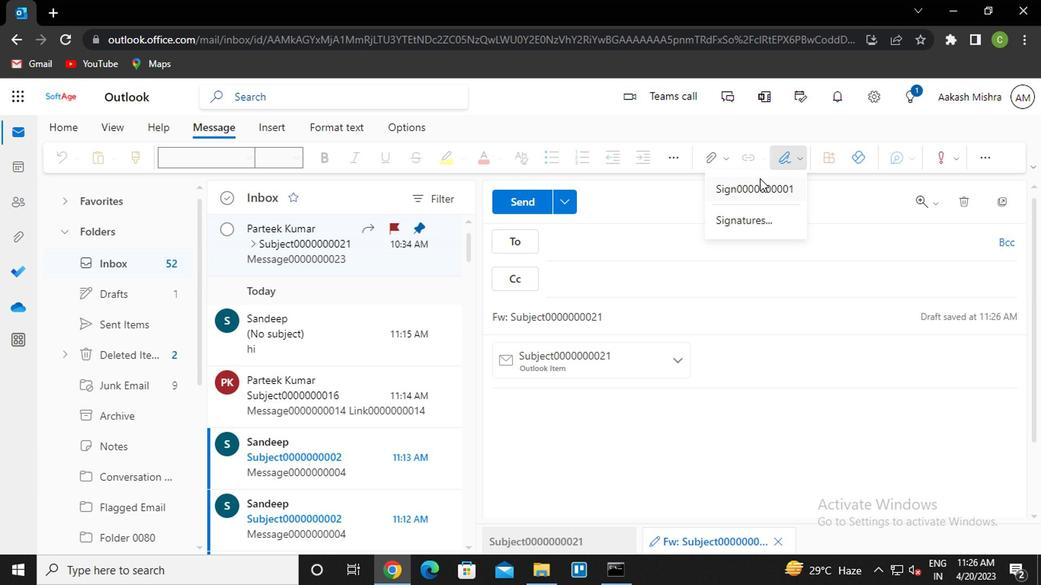 
Action: Mouse pressed left at (756, 188)
Screenshot: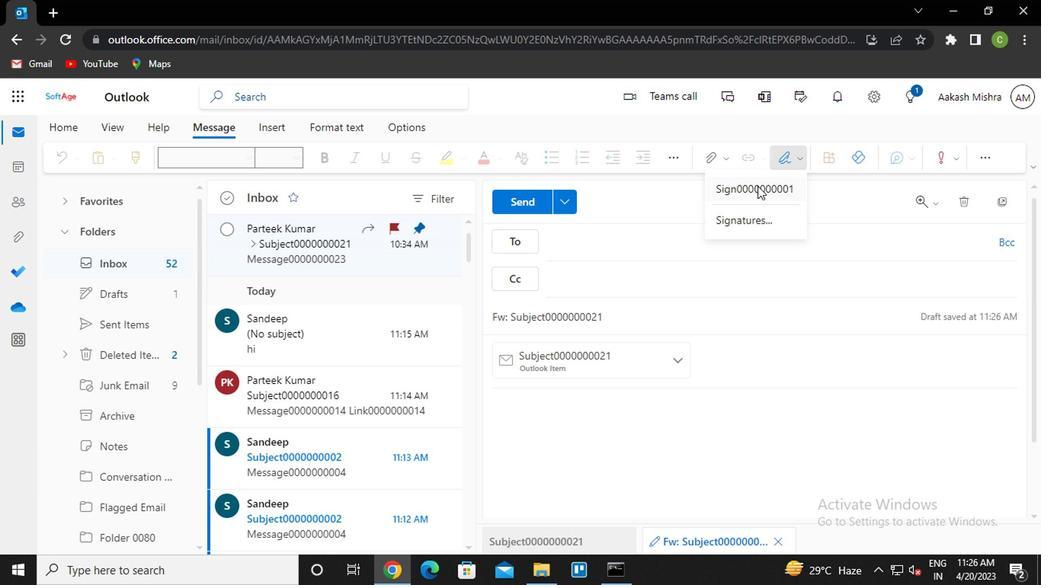 
Action: Mouse moved to (617, 241)
Screenshot: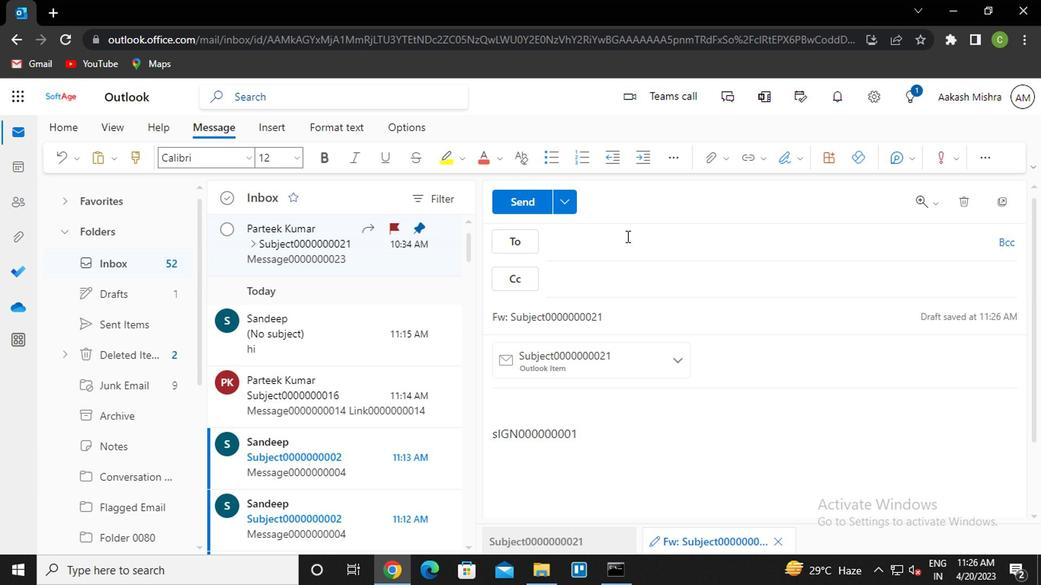 
Action: Mouse pressed left at (617, 241)
Screenshot: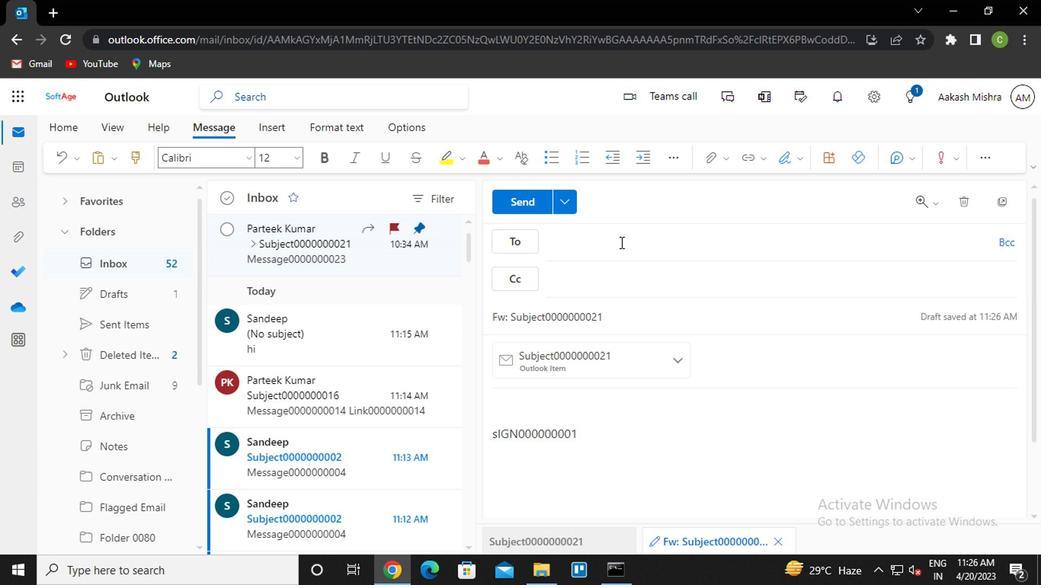 
Action: Key pressed s
Screenshot: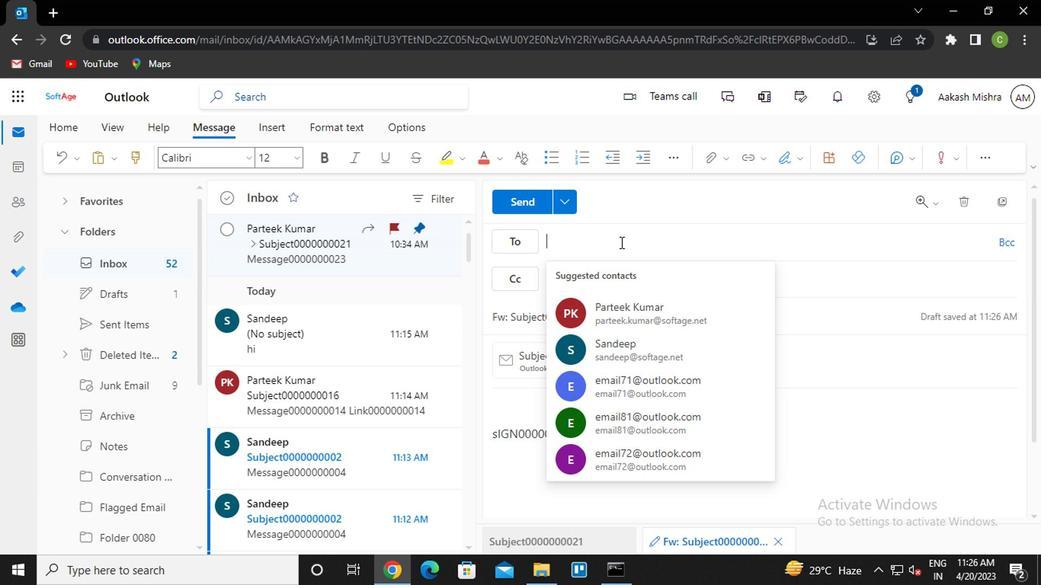 
Action: Mouse moved to (617, 241)
Screenshot: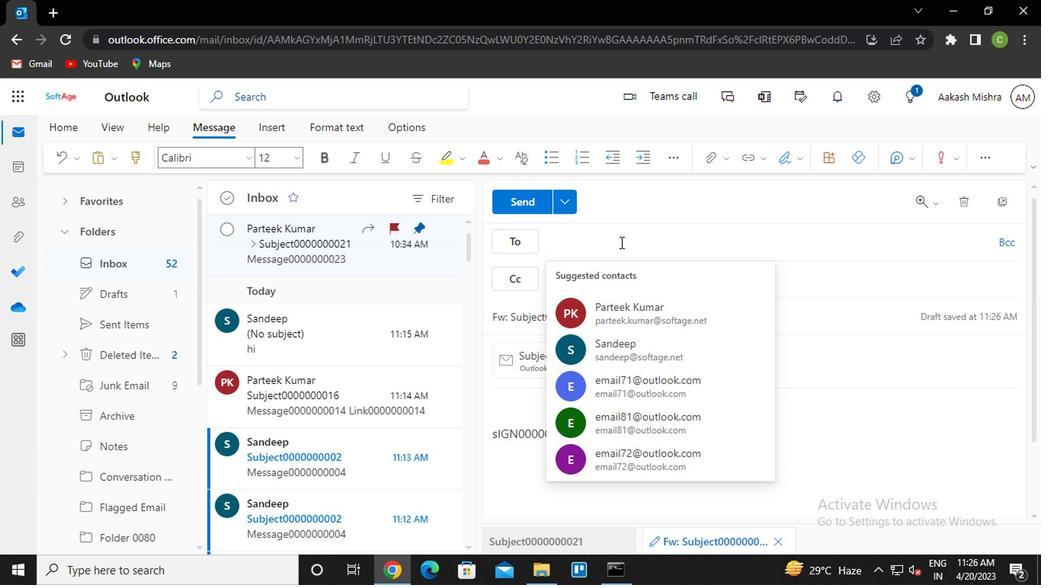 
Action: Key pressed an<Key.enter>van<Key.enter>
Screenshot: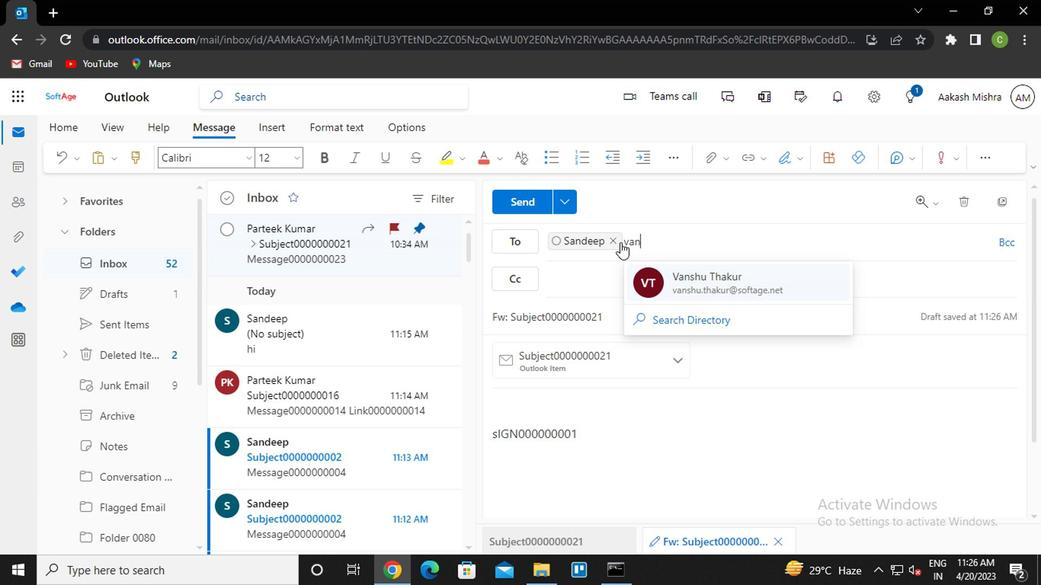
Action: Mouse moved to (608, 270)
Screenshot: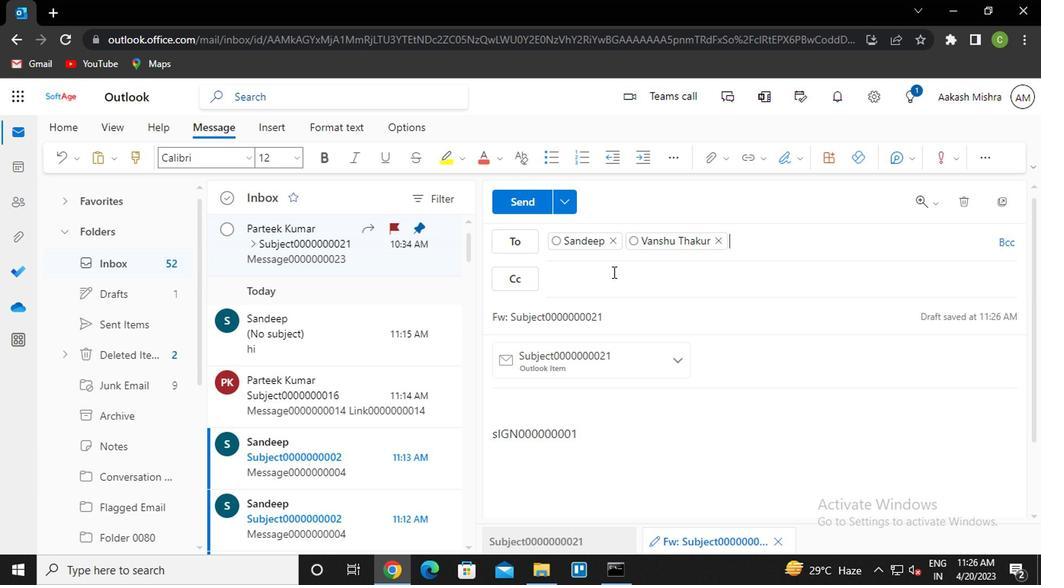 
Action: Mouse pressed left at (608, 270)
Screenshot: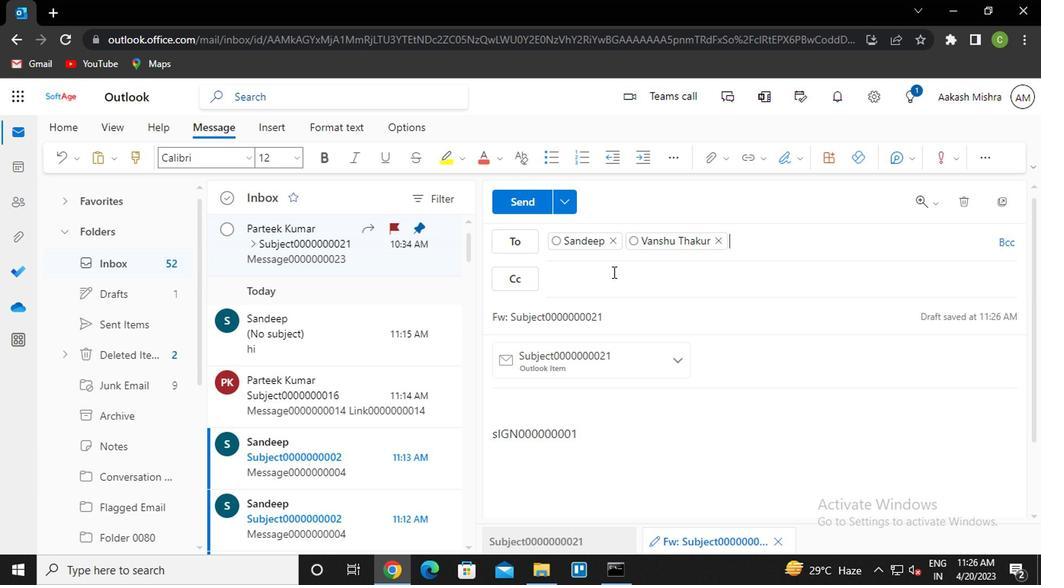 
Action: Key pressed nik<Key.enter>
Screenshot: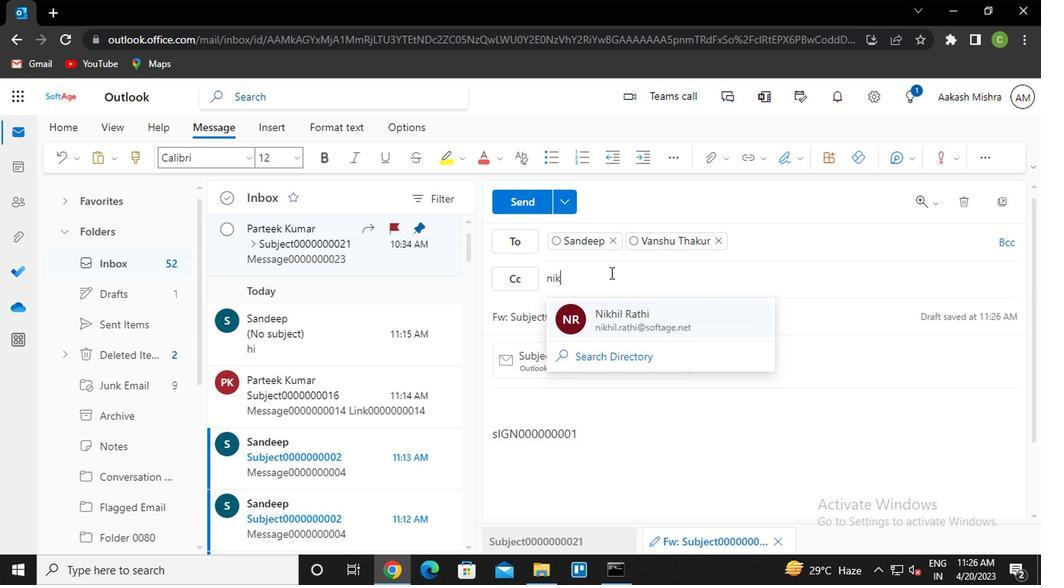 
Action: Mouse moved to (593, 415)
Screenshot: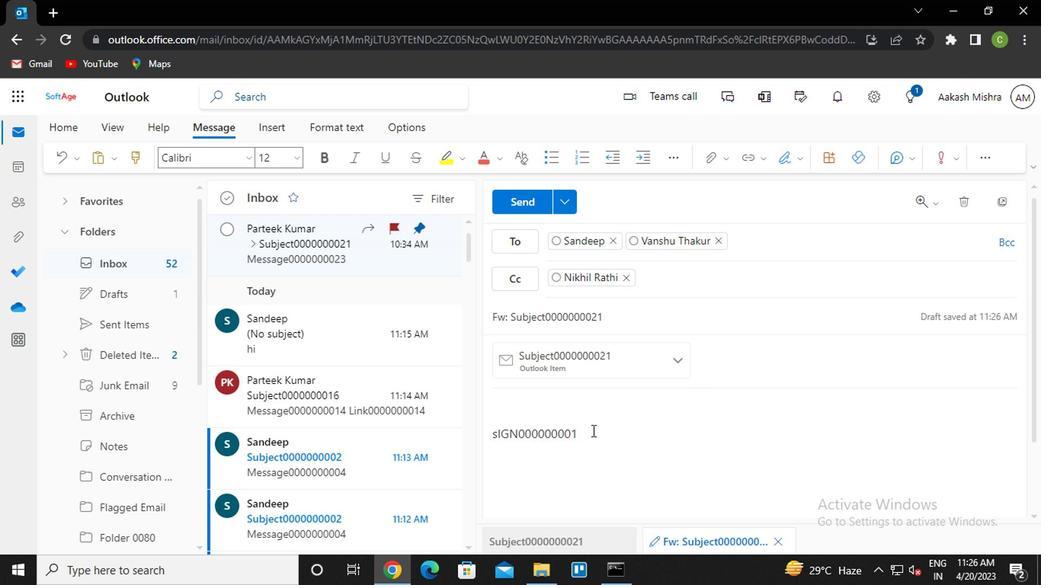 
Action: Mouse pressed left at (593, 415)
Screenshot: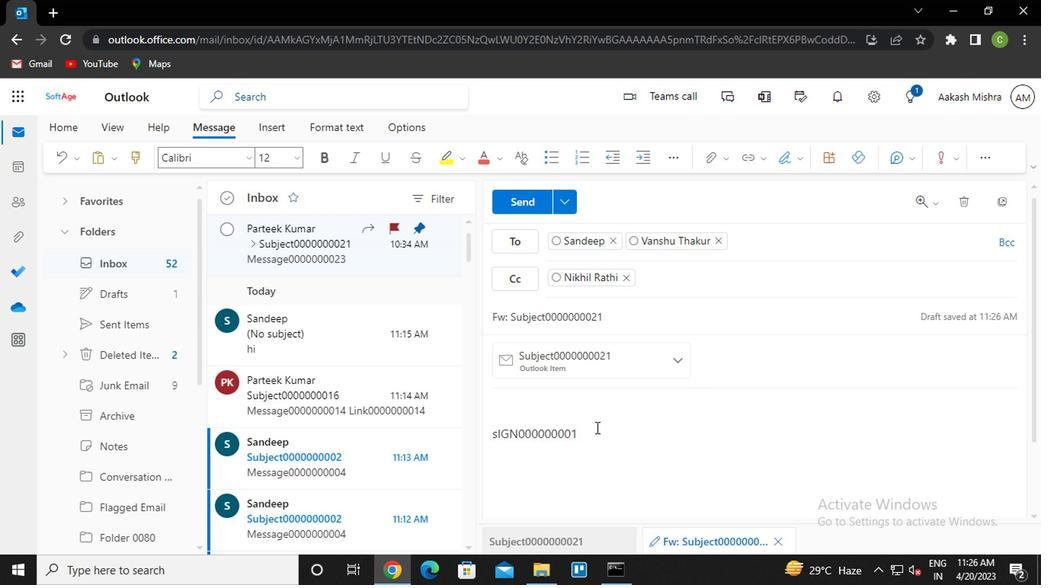 
Action: Key pressed <Key.enter><Key.caps_lock>m<Key.caps_lock>essage0000000023
Screenshot: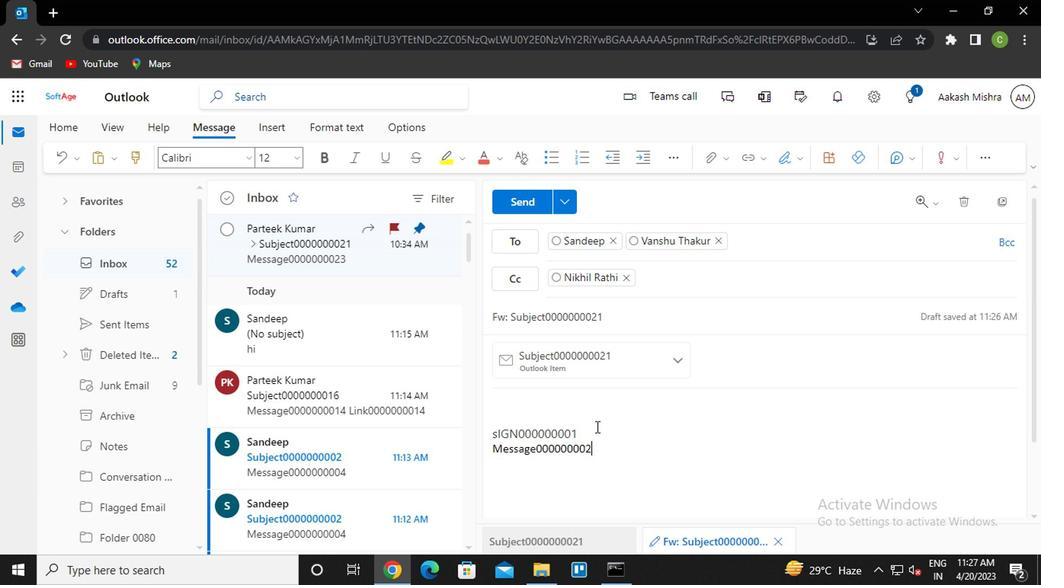 
Action: Mouse moved to (524, 206)
Screenshot: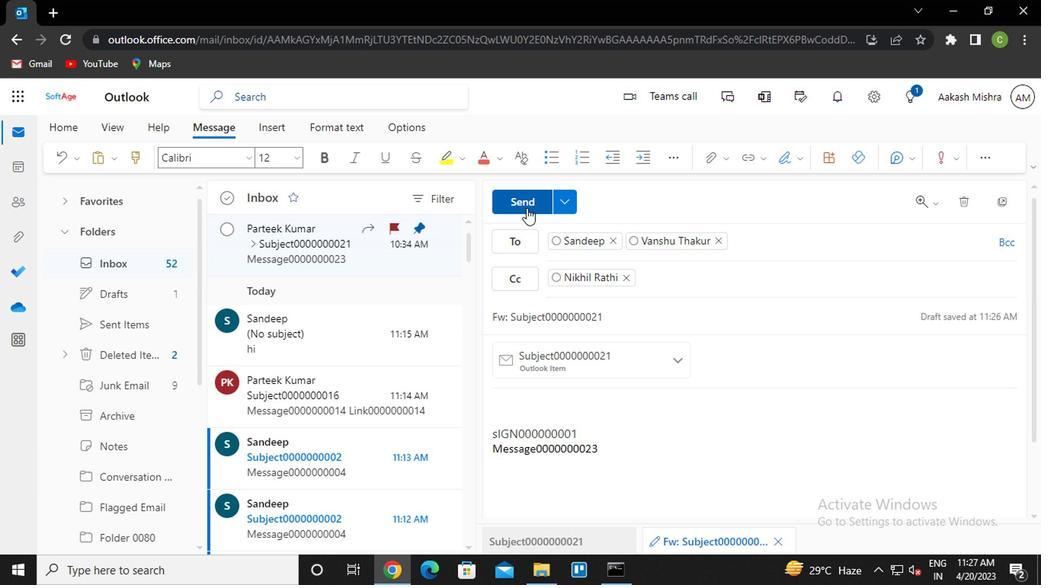 
Action: Mouse pressed left at (524, 206)
Screenshot: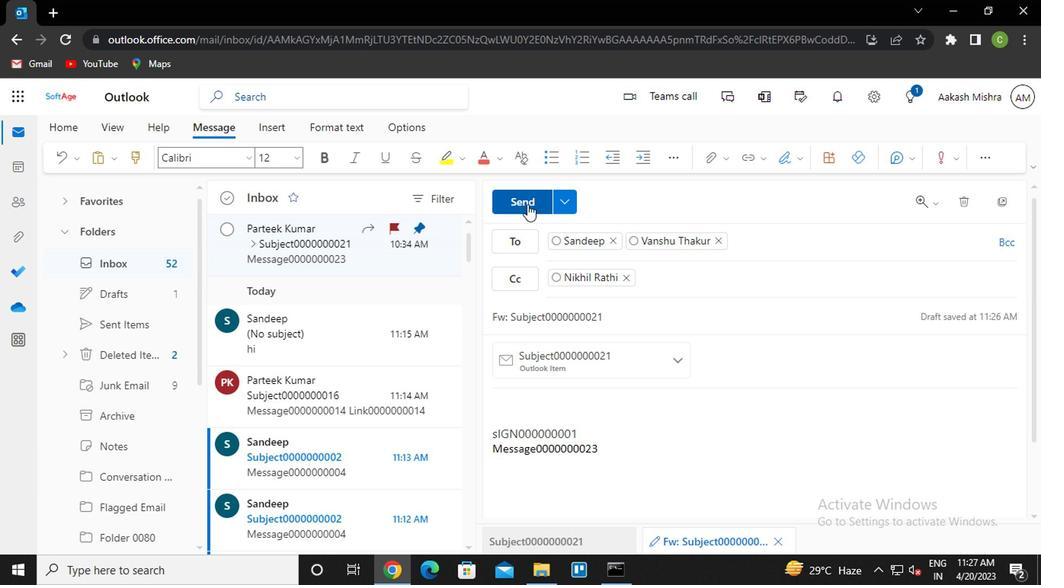 
Action: Mouse moved to (999, 304)
Screenshot: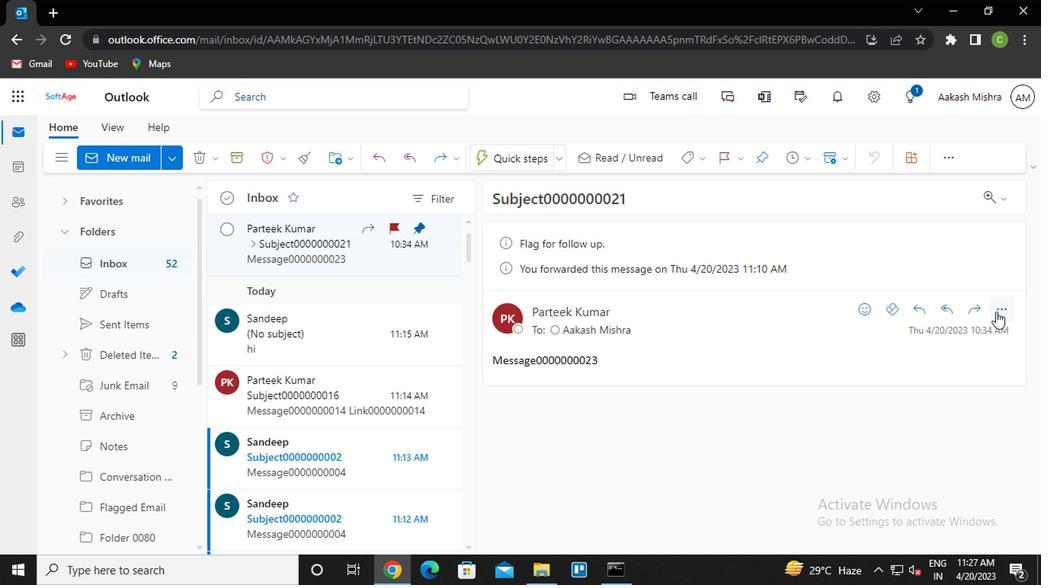 
Action: Mouse pressed left at (999, 304)
Screenshot: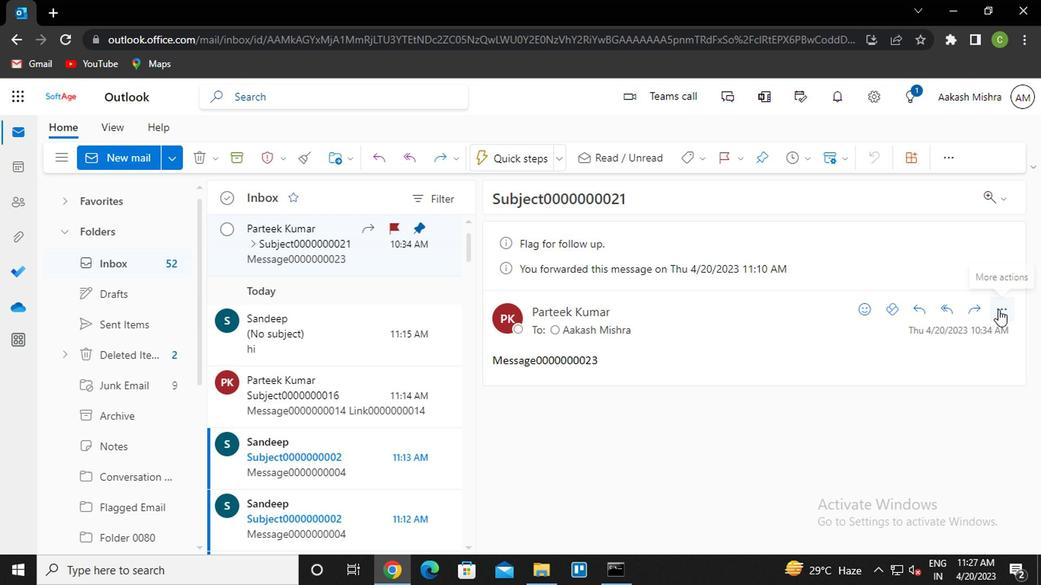 
Action: Mouse moved to (915, 190)
Screenshot: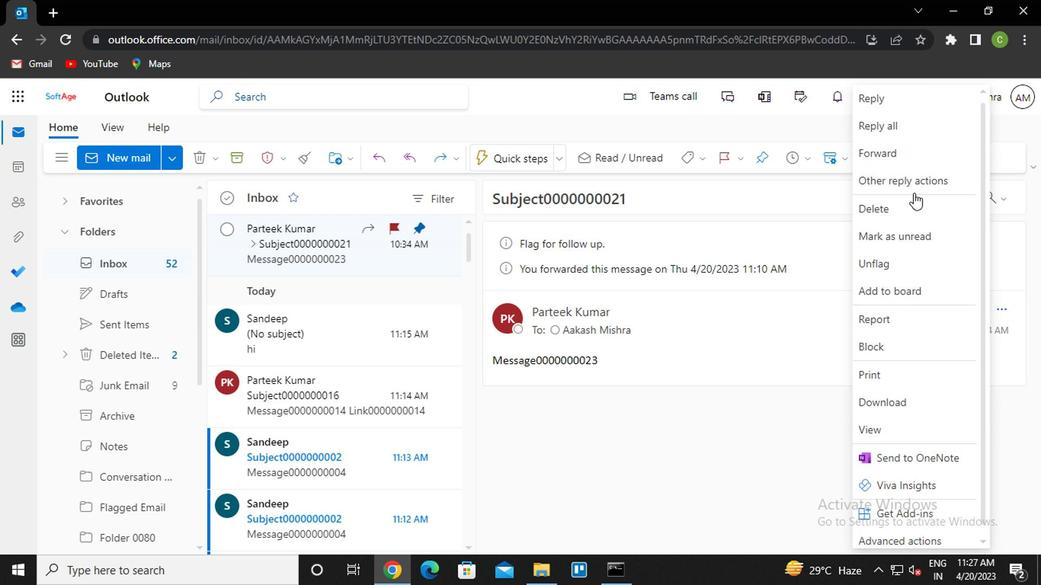
Action: Mouse pressed left at (915, 190)
Screenshot: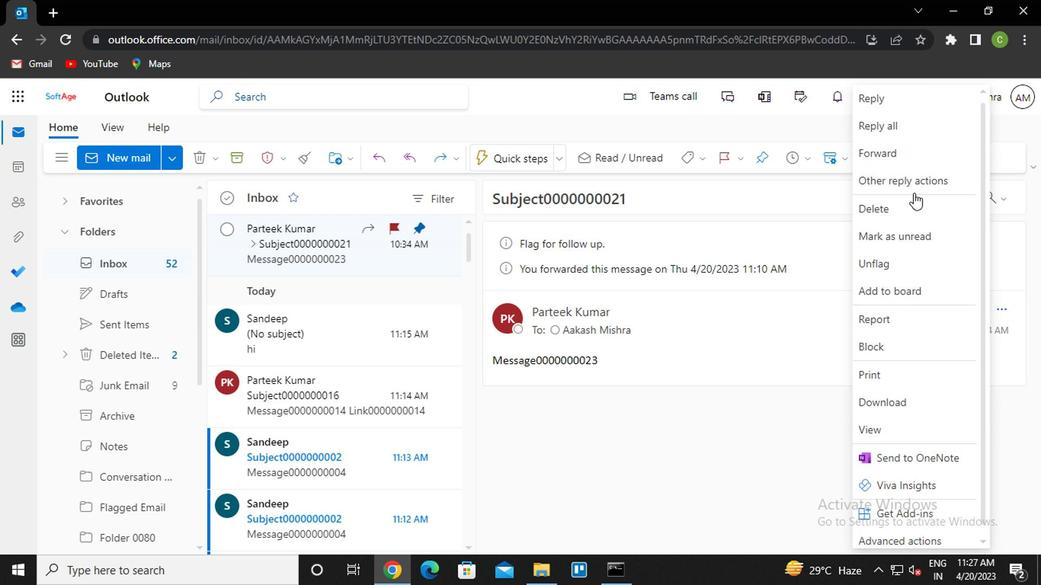 
Action: Mouse moved to (787, 218)
Screenshot: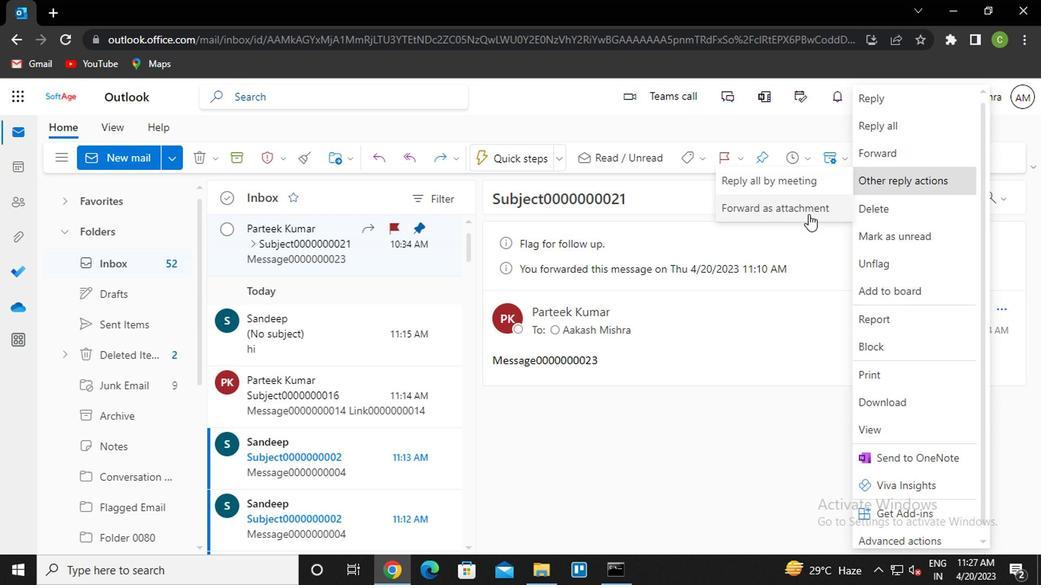 
Action: Mouse pressed left at (787, 218)
Screenshot: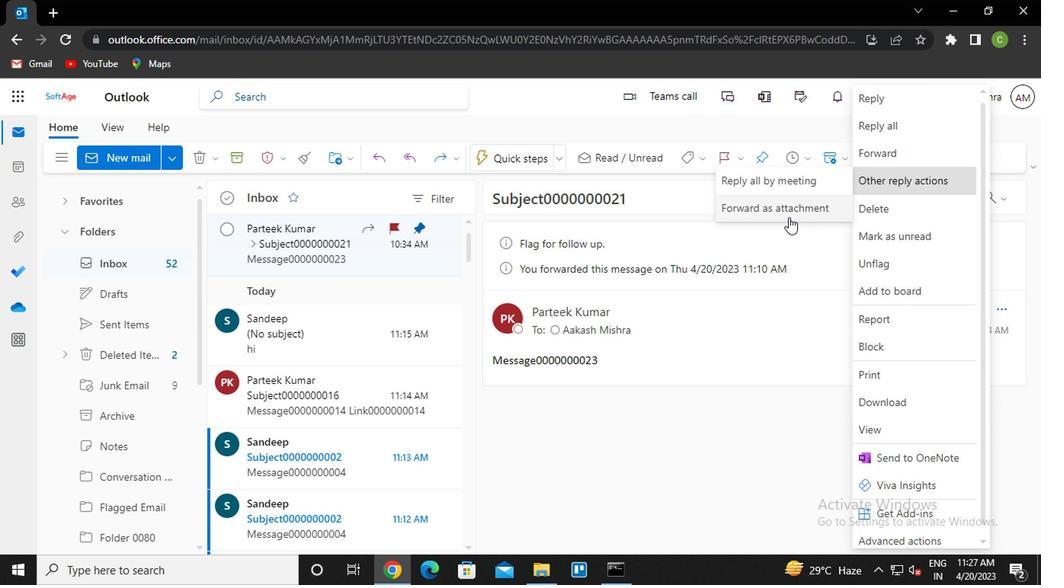 
Action: Mouse moved to (783, 164)
Screenshot: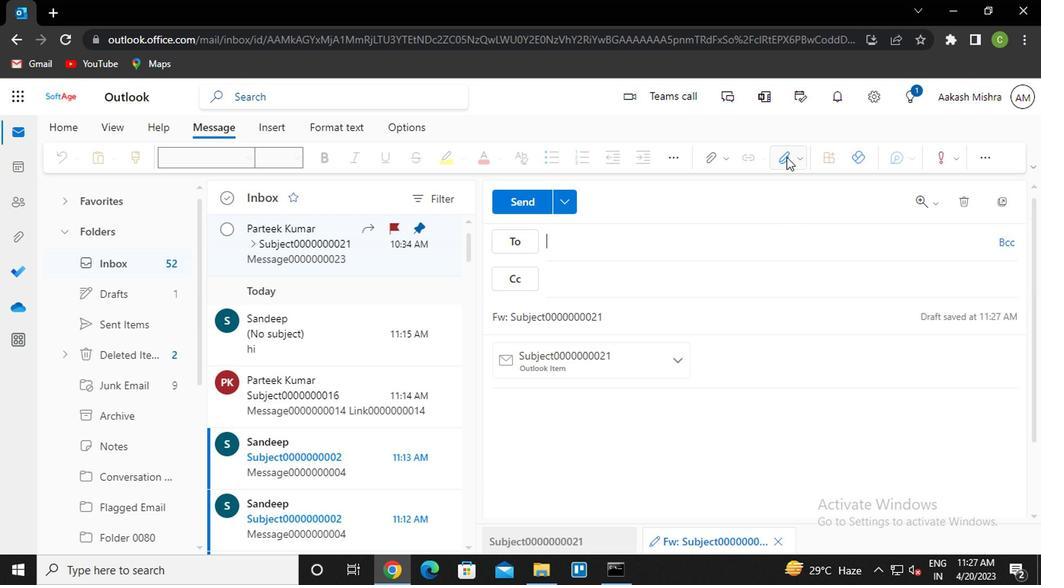 
Action: Mouse pressed left at (783, 164)
Screenshot: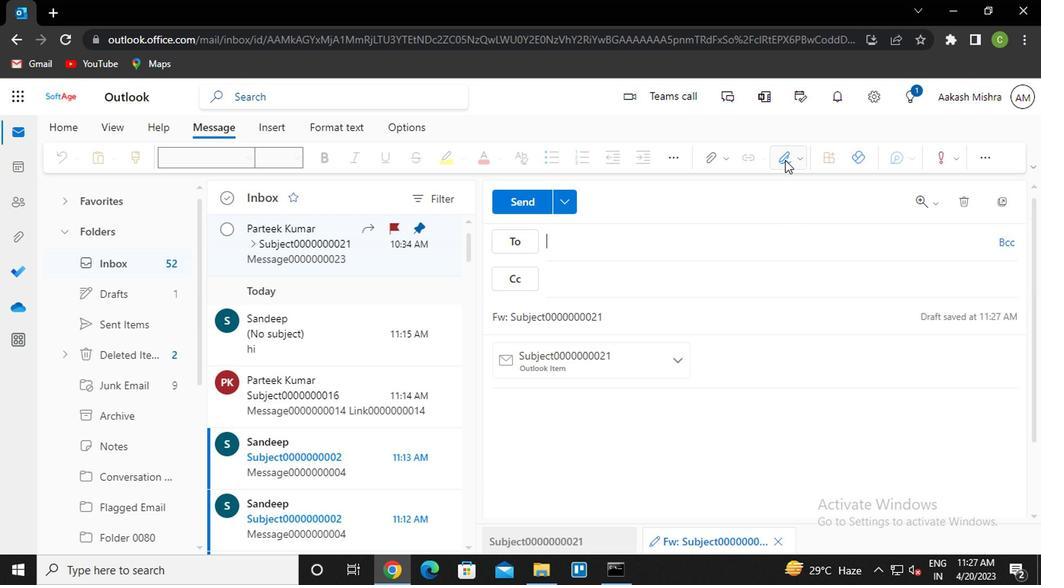 
Action: Mouse moved to (761, 197)
Screenshot: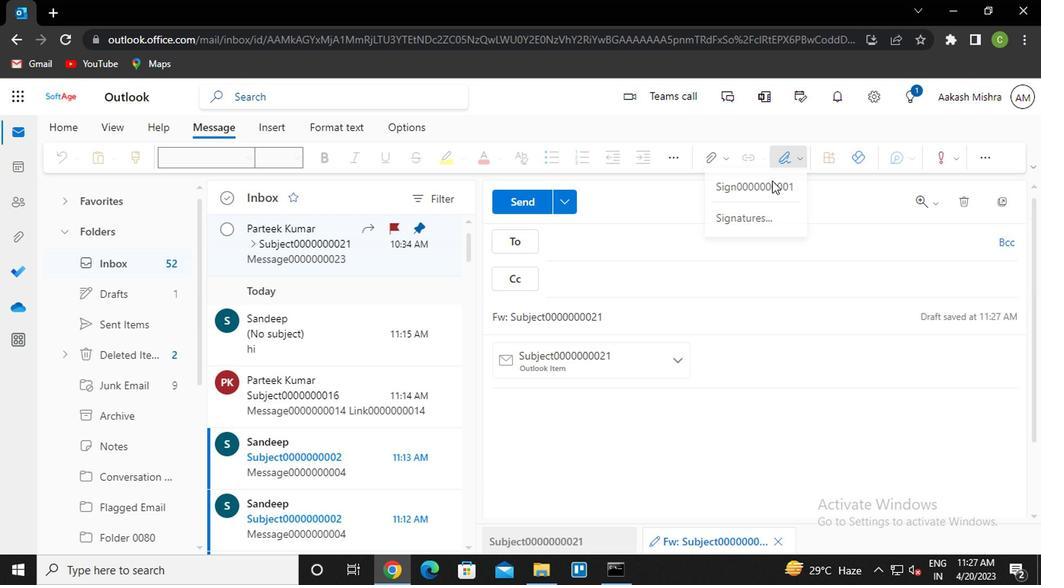 
Action: Mouse pressed left at (761, 197)
Screenshot: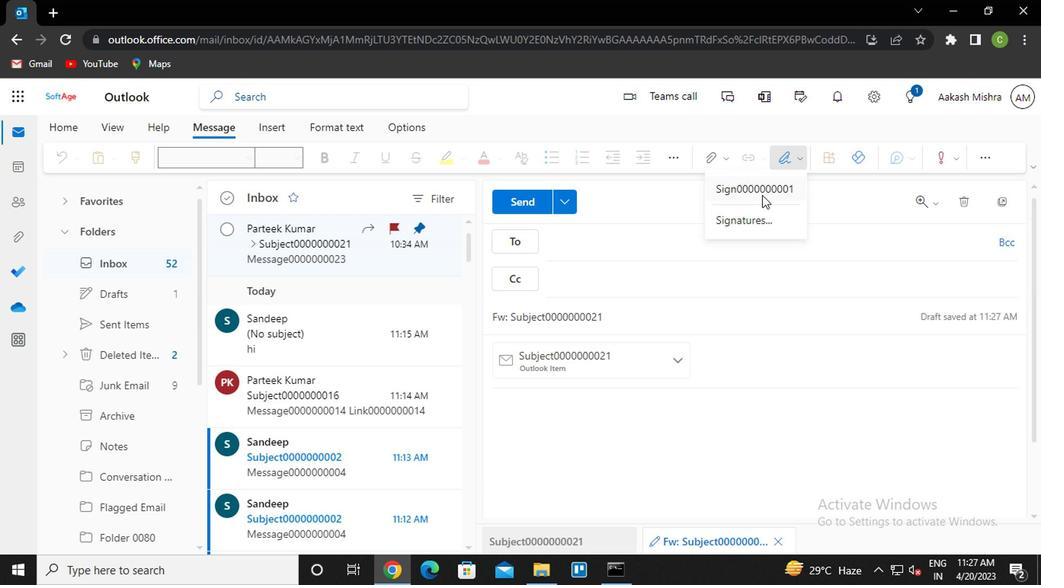 
Action: Mouse moved to (630, 248)
Screenshot: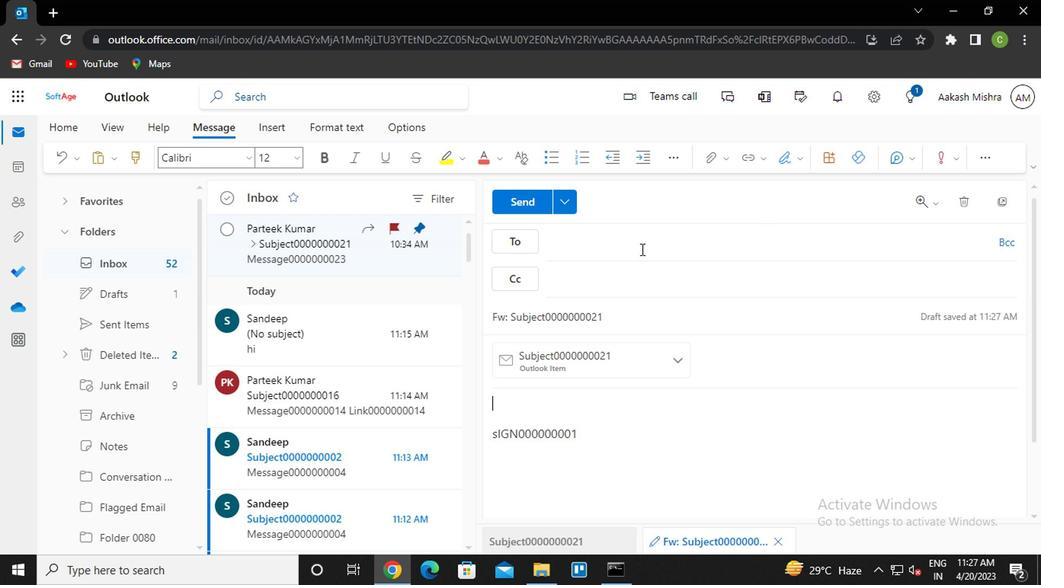 
Action: Mouse pressed left at (630, 248)
Screenshot: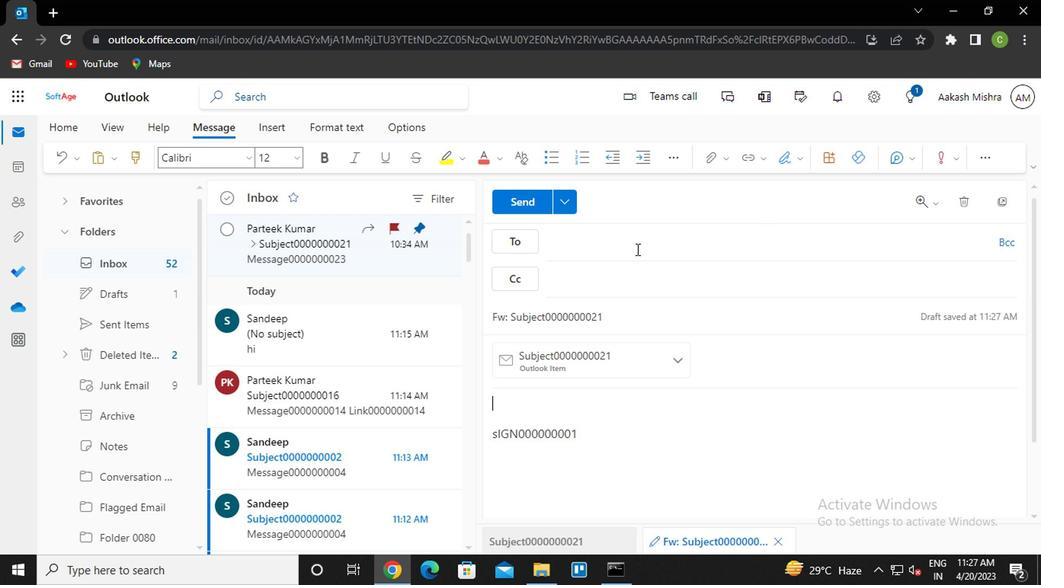 
Action: Key pressed san<Key.enter>
Screenshot: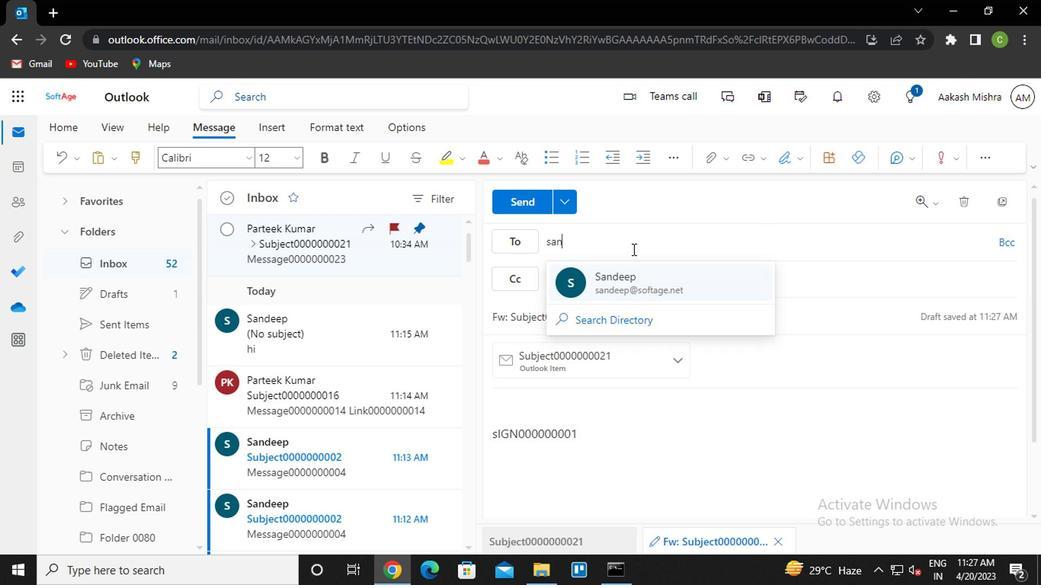 
Action: Mouse moved to (582, 279)
Screenshot: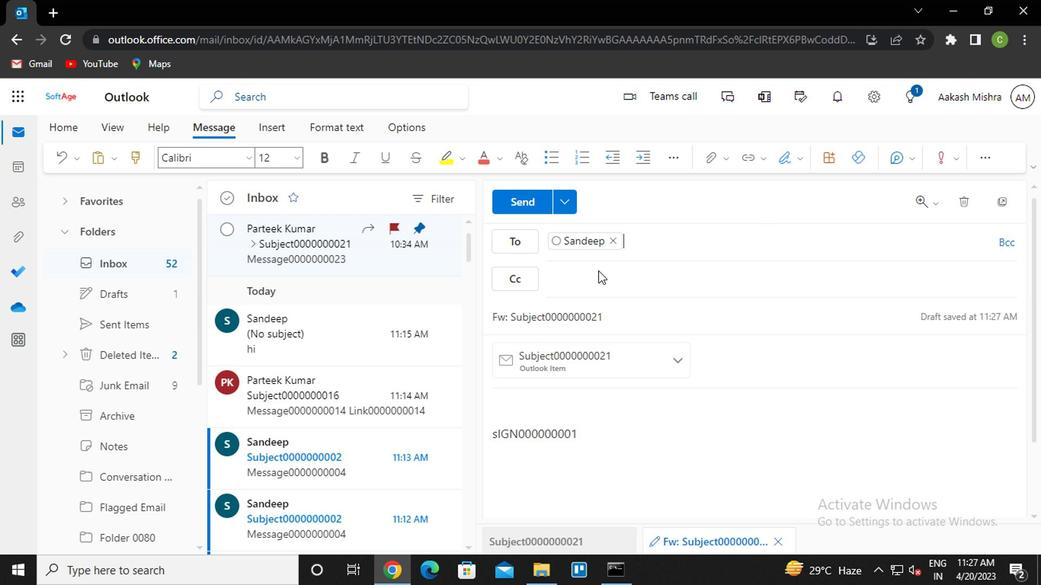 
Action: Mouse pressed left at (582, 279)
Screenshot: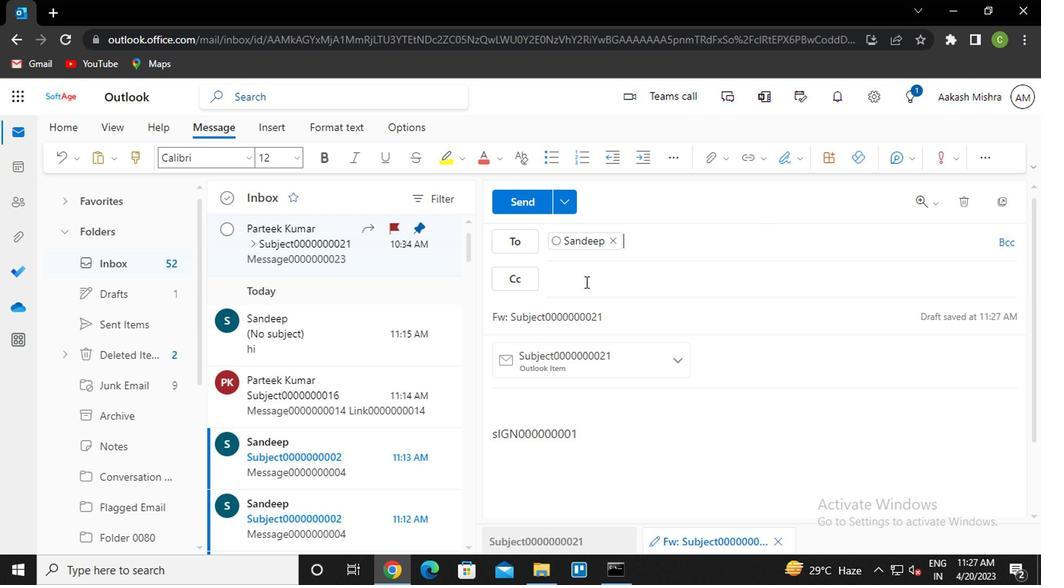
Action: Key pressed van<Key.enter>
Screenshot: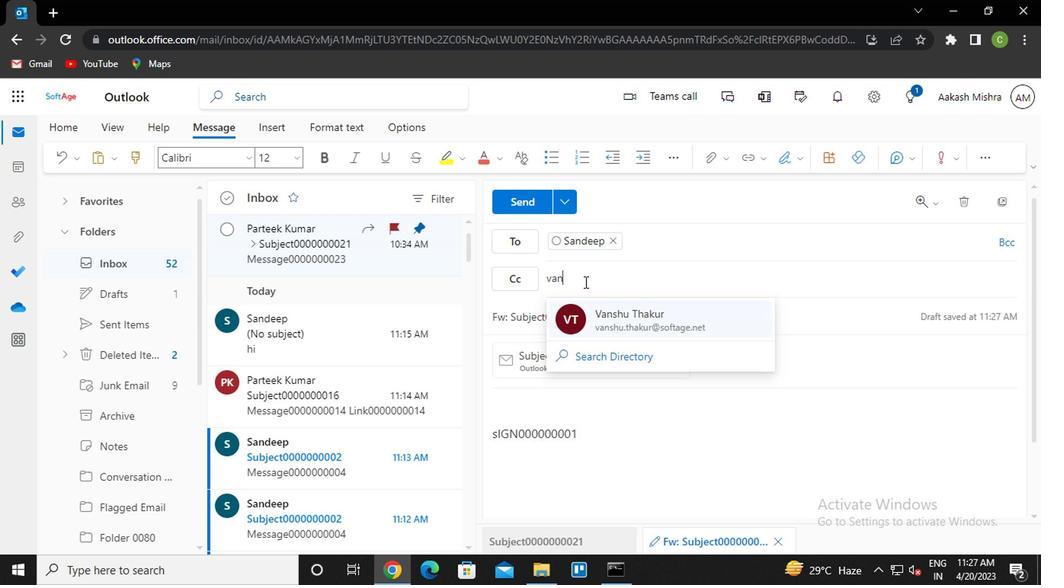 
Action: Mouse moved to (584, 426)
Screenshot: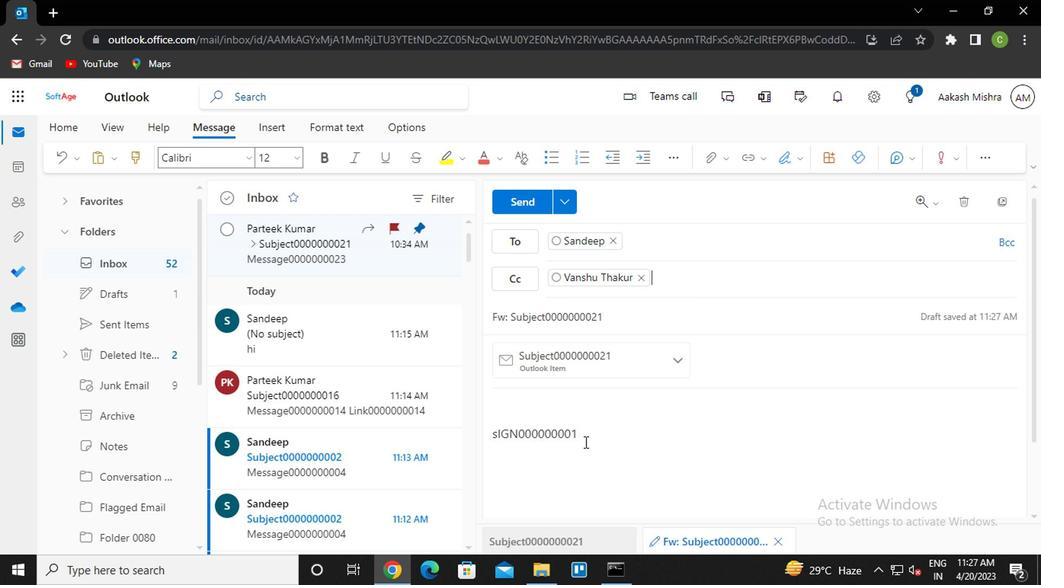
Action: Mouse pressed left at (584, 426)
Screenshot: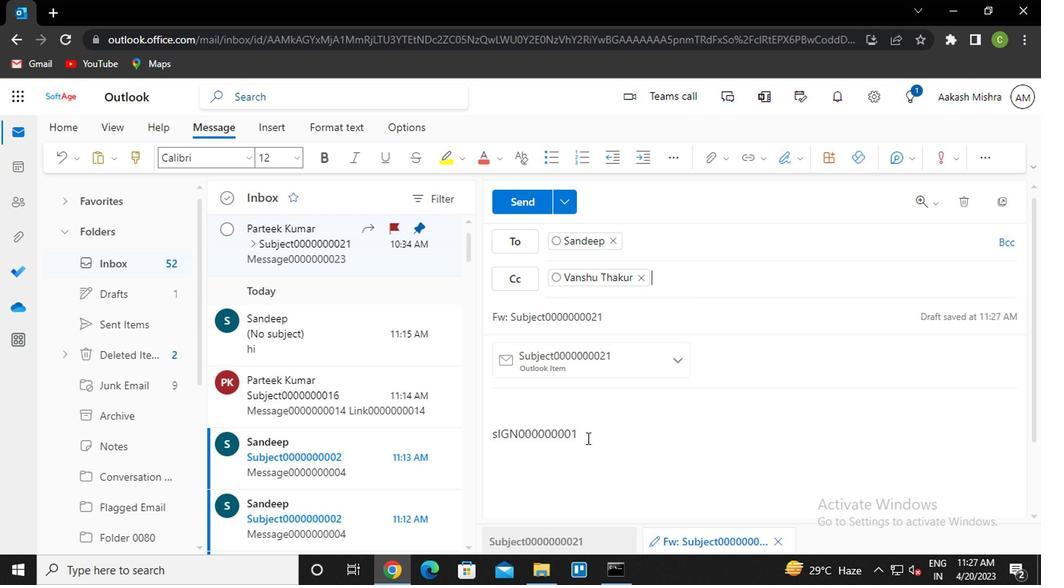 
Action: Key pressed <Key.enter><Key.caps_lock>m<Key.caps_lock>essage0000000023
Screenshot: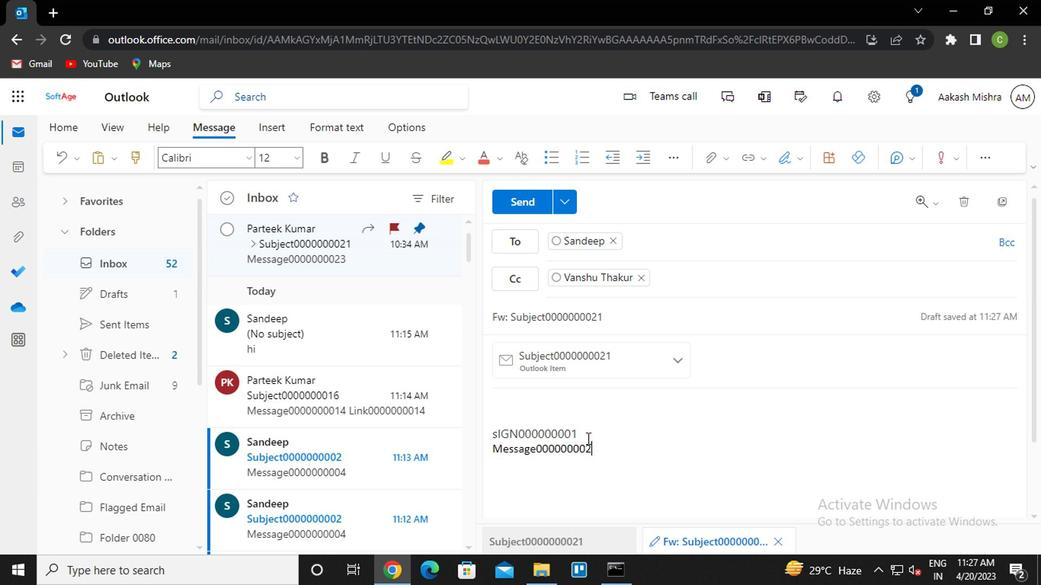 
Action: Mouse moved to (523, 209)
Screenshot: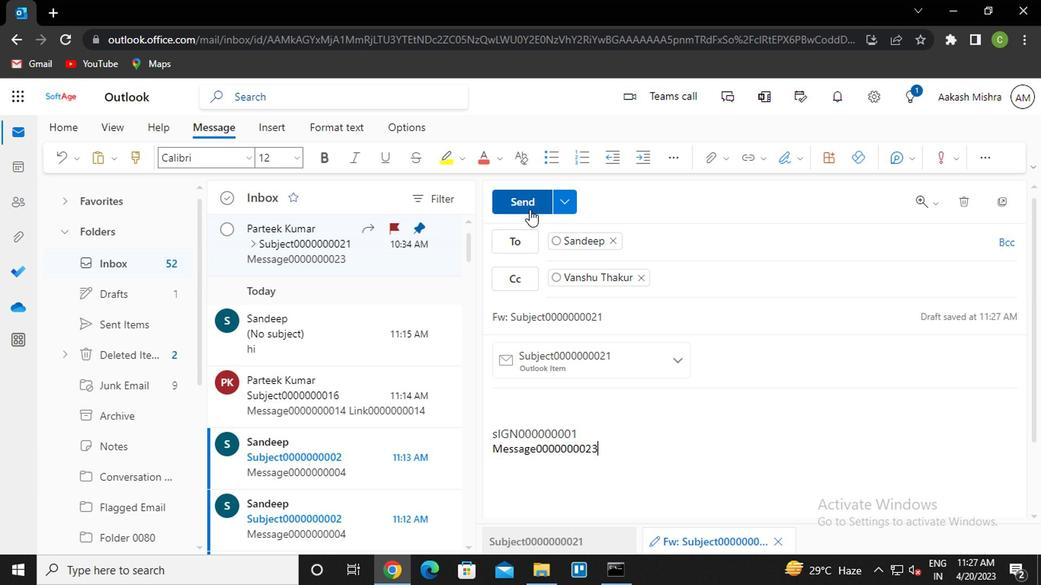 
Action: Mouse pressed left at (523, 209)
Screenshot: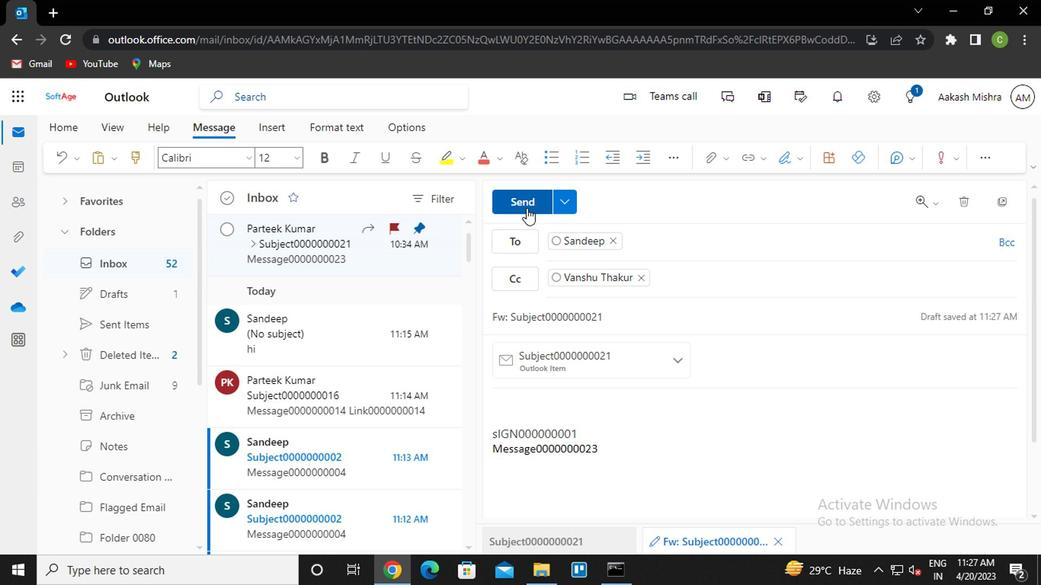 
Action: Mouse moved to (623, 482)
Screenshot: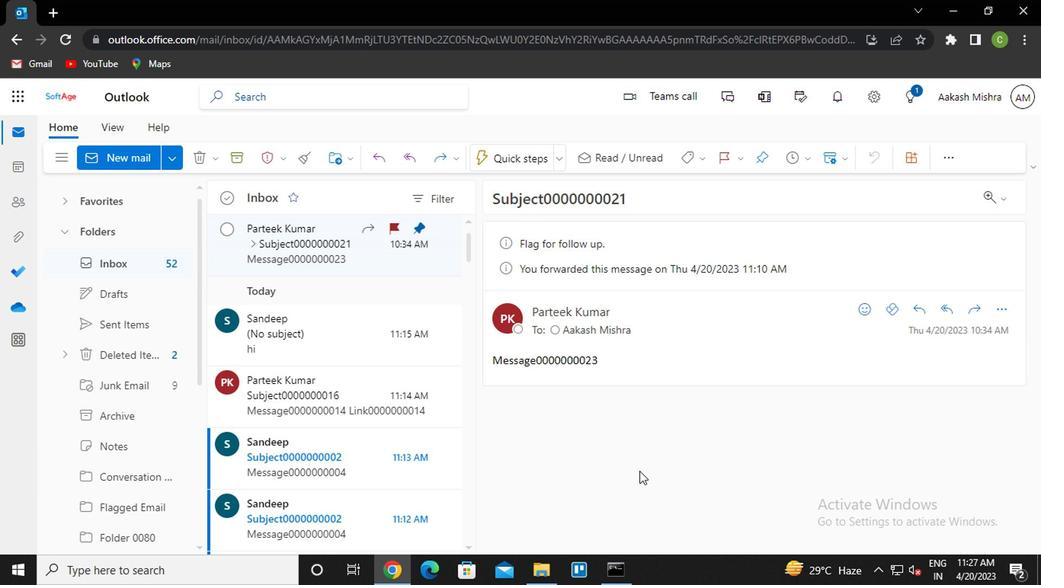
Action: Key pressed <Key.f8>
Screenshot: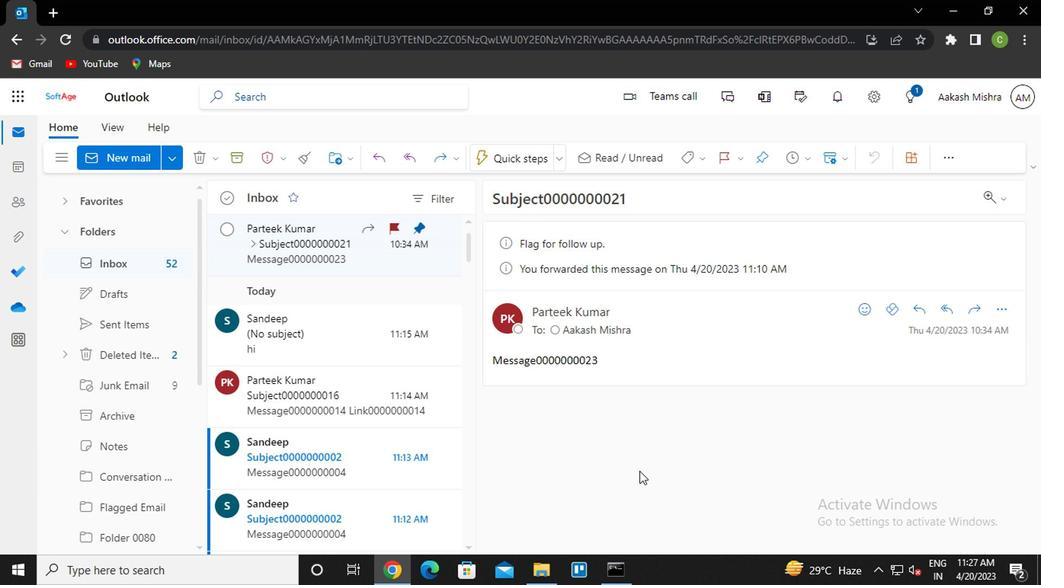
